 Task: For heading Calibri with Bold.  font size for heading24,  'Change the font style of data to'Bell MT.  and font size to 16,  Change the alignment of both headline & data to Align middle & Align Center.  In the sheet  Excel File Sheet Workbook Spreadsheet
Action: Mouse moved to (28, 137)
Screenshot: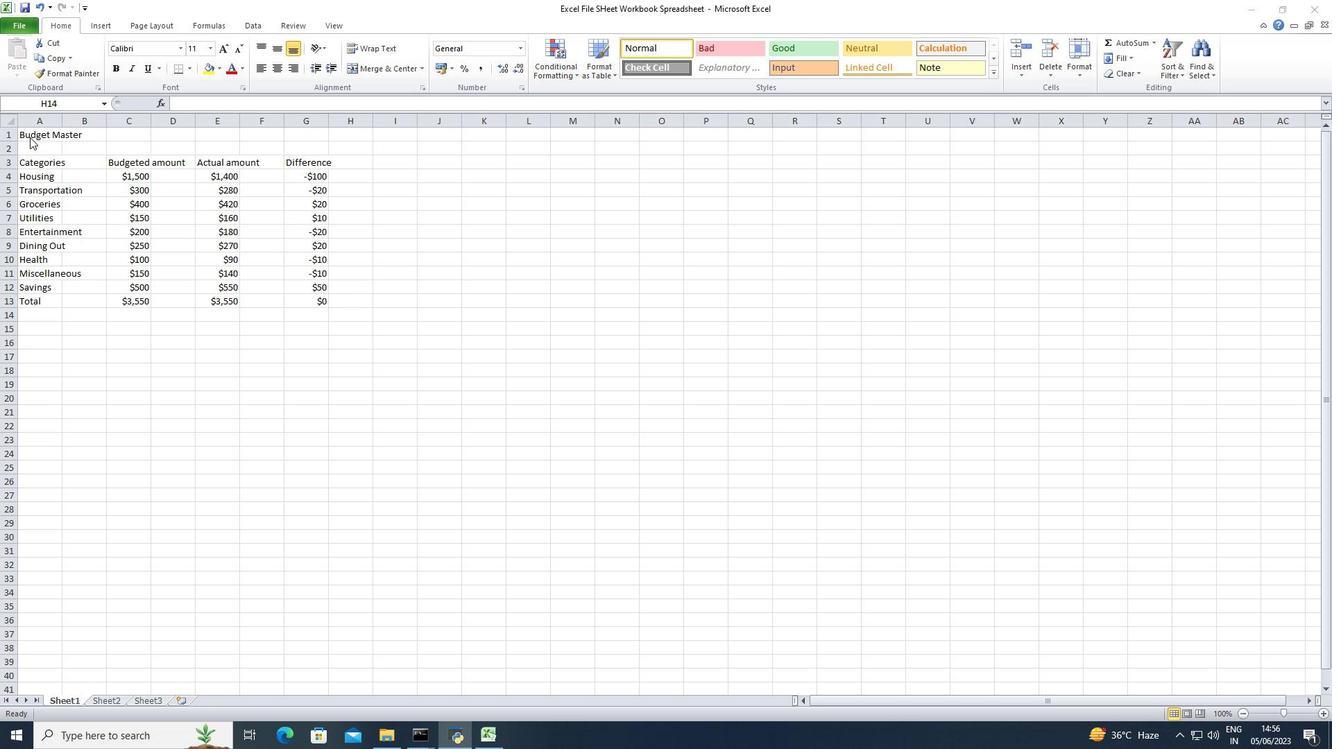 
Action: Mouse pressed left at (28, 137)
Screenshot: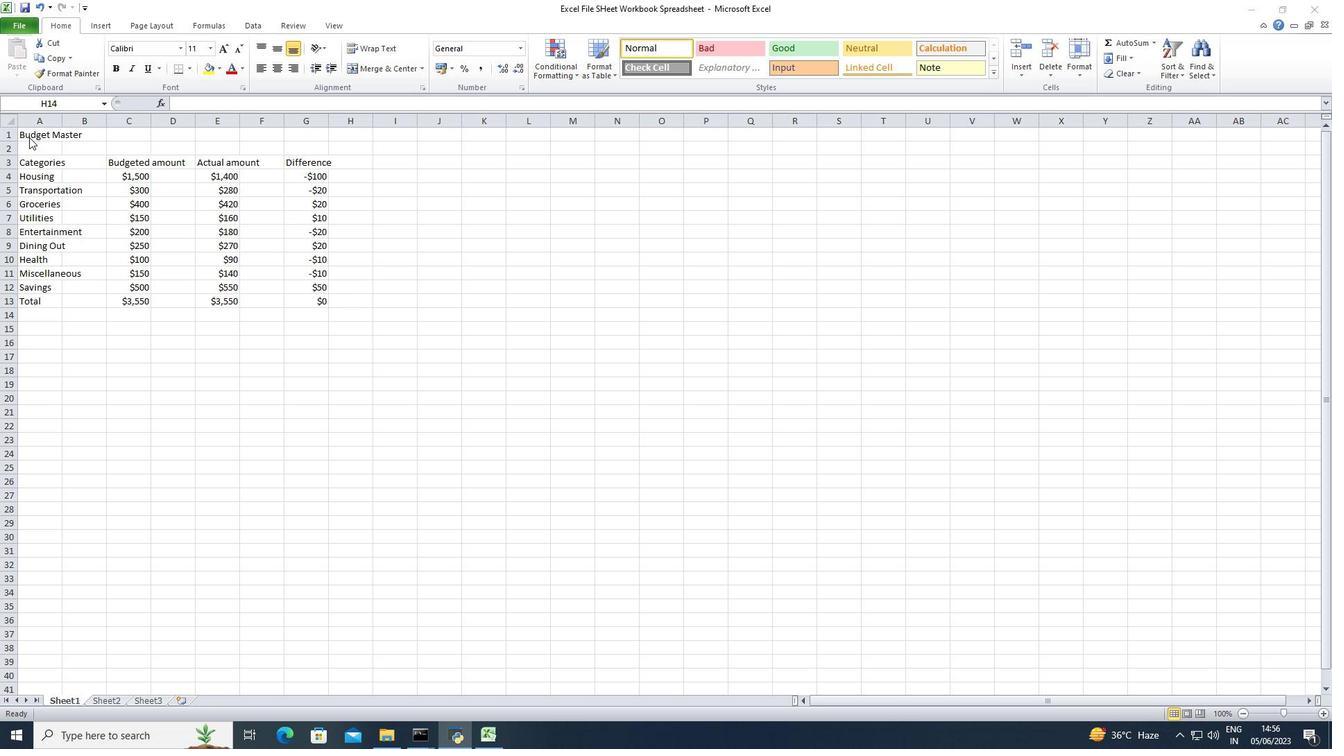
Action: Mouse moved to (44, 136)
Screenshot: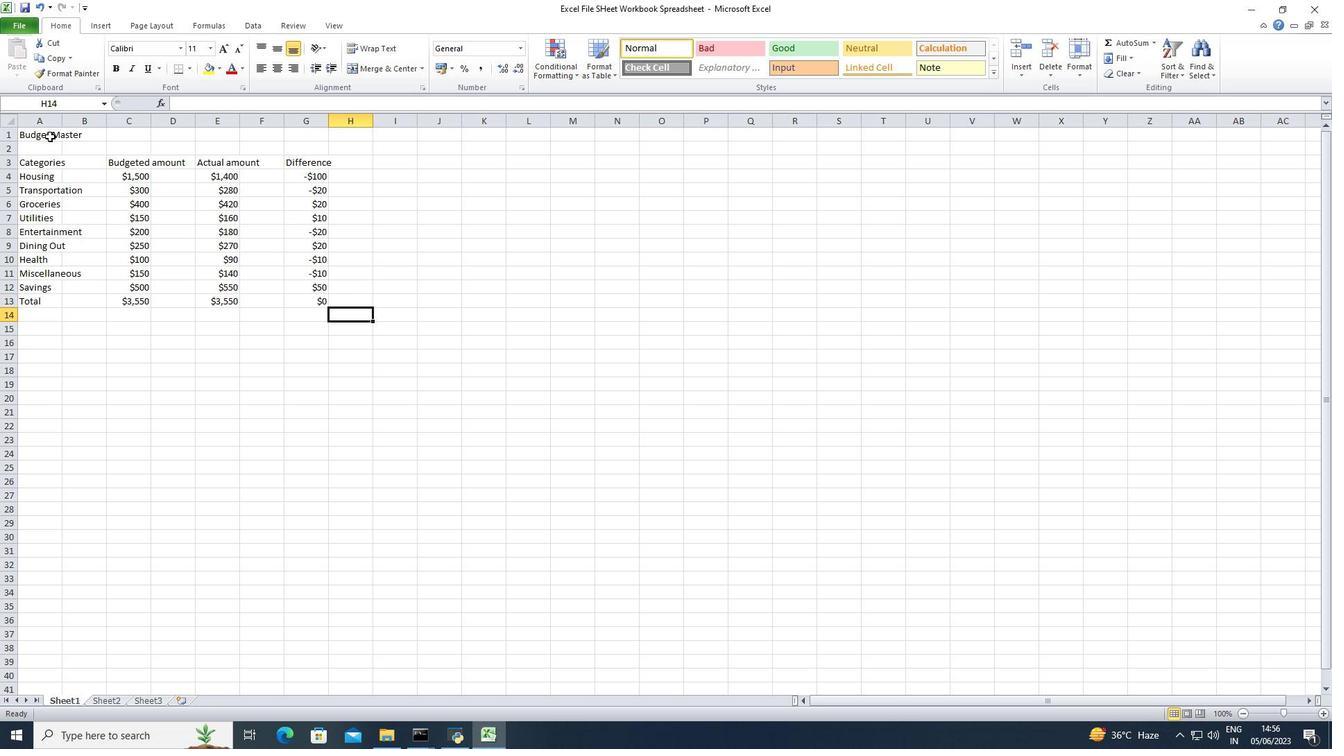 
Action: Mouse pressed left at (44, 136)
Screenshot: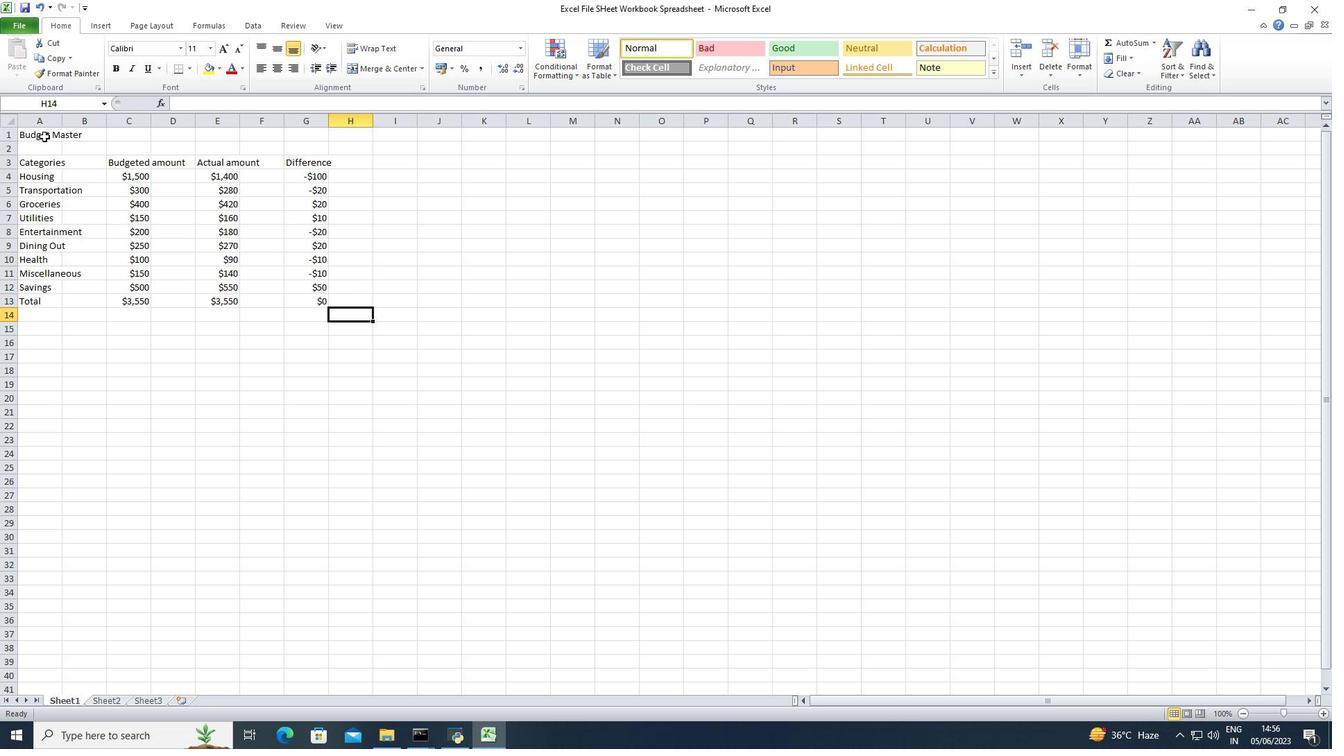 
Action: Mouse moved to (131, 48)
Screenshot: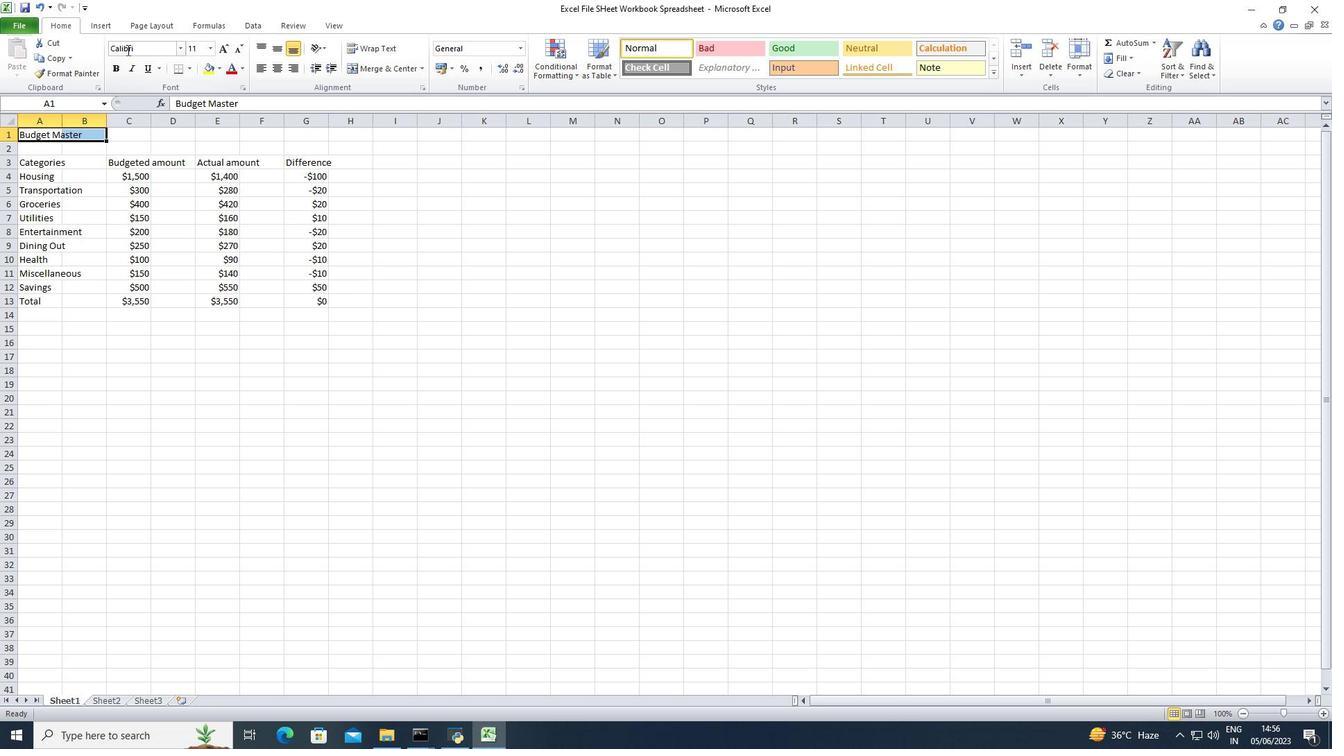 
Action: Mouse pressed left at (131, 48)
Screenshot: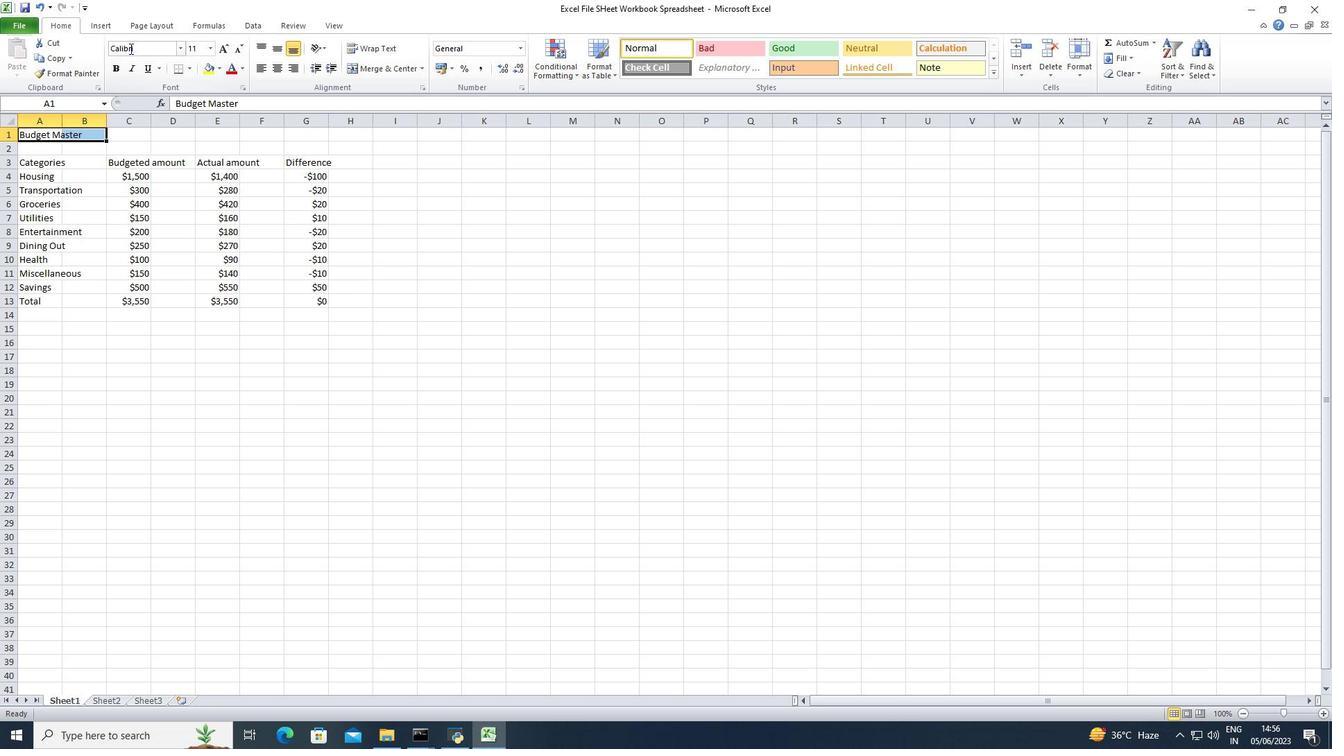 
Action: Mouse moved to (131, 48)
Screenshot: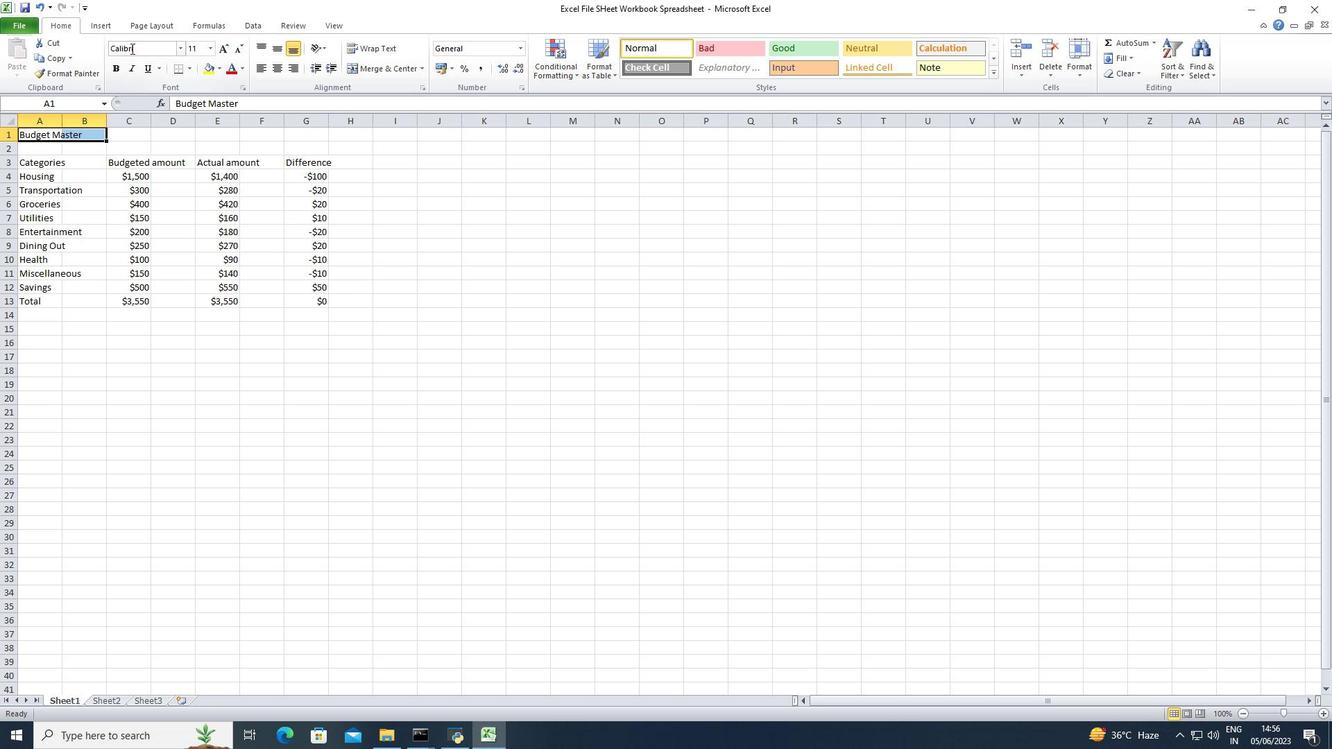 
Action: Key pressed <Key.enter>
Screenshot: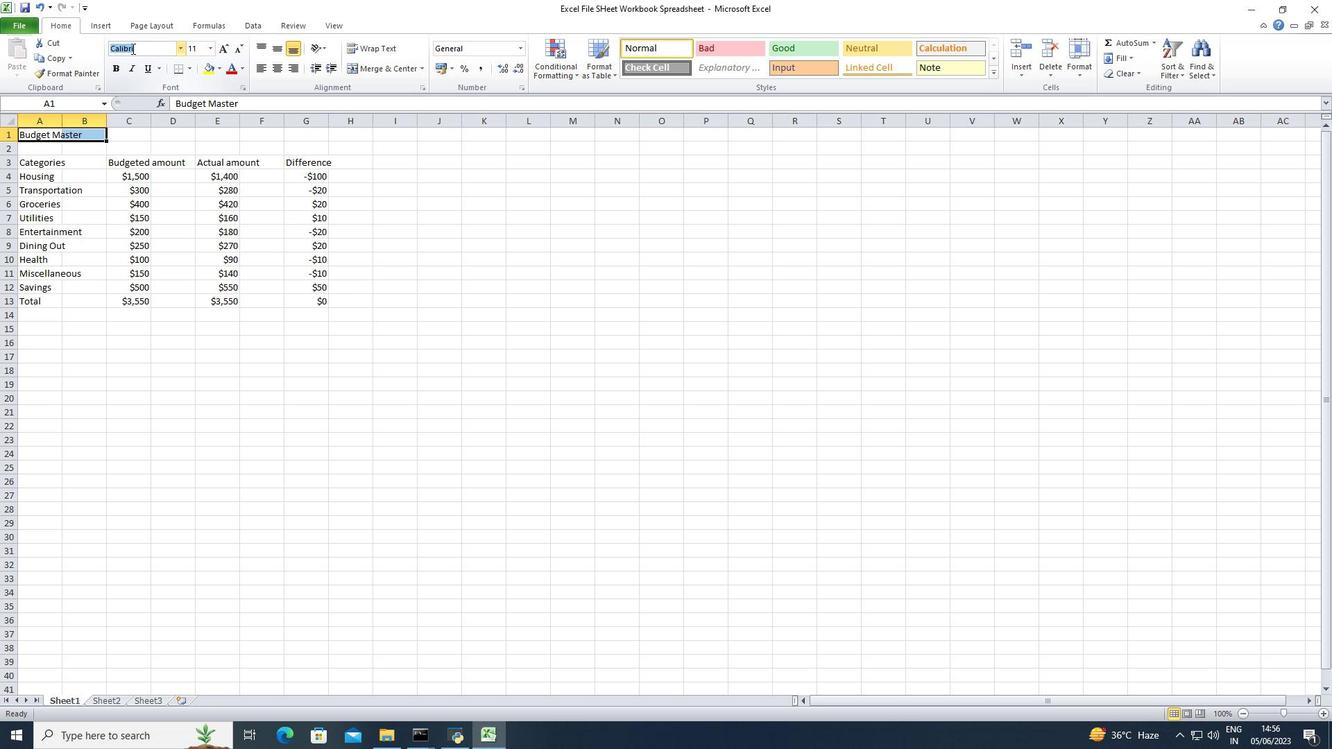 
Action: Mouse moved to (113, 68)
Screenshot: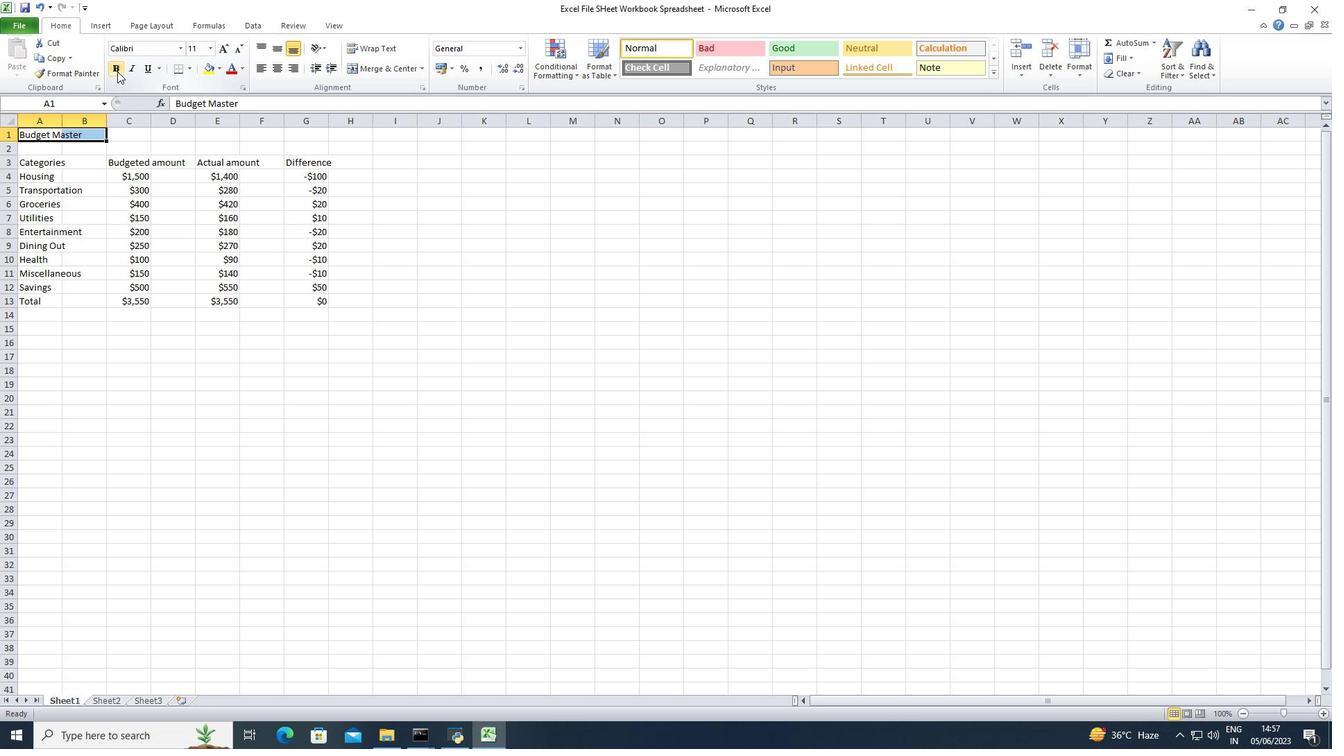 
Action: Mouse pressed left at (113, 68)
Screenshot: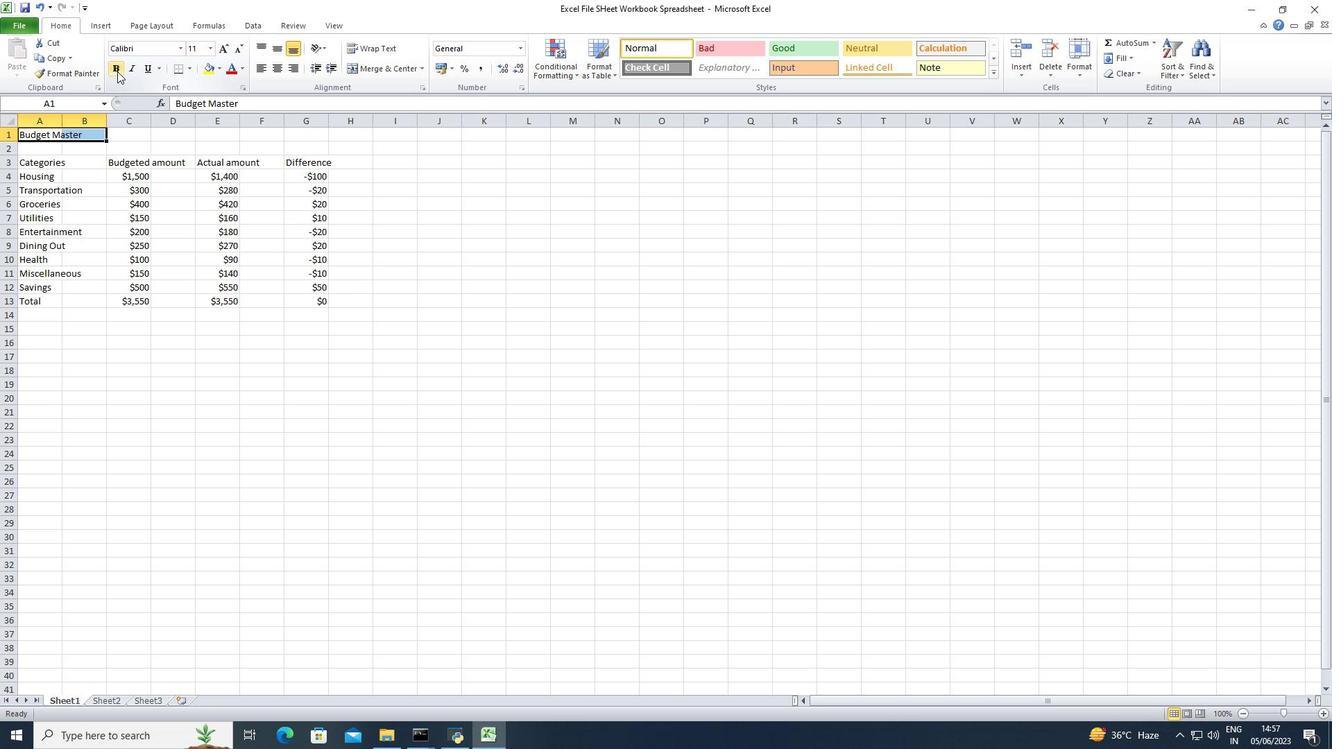 
Action: Mouse moved to (213, 47)
Screenshot: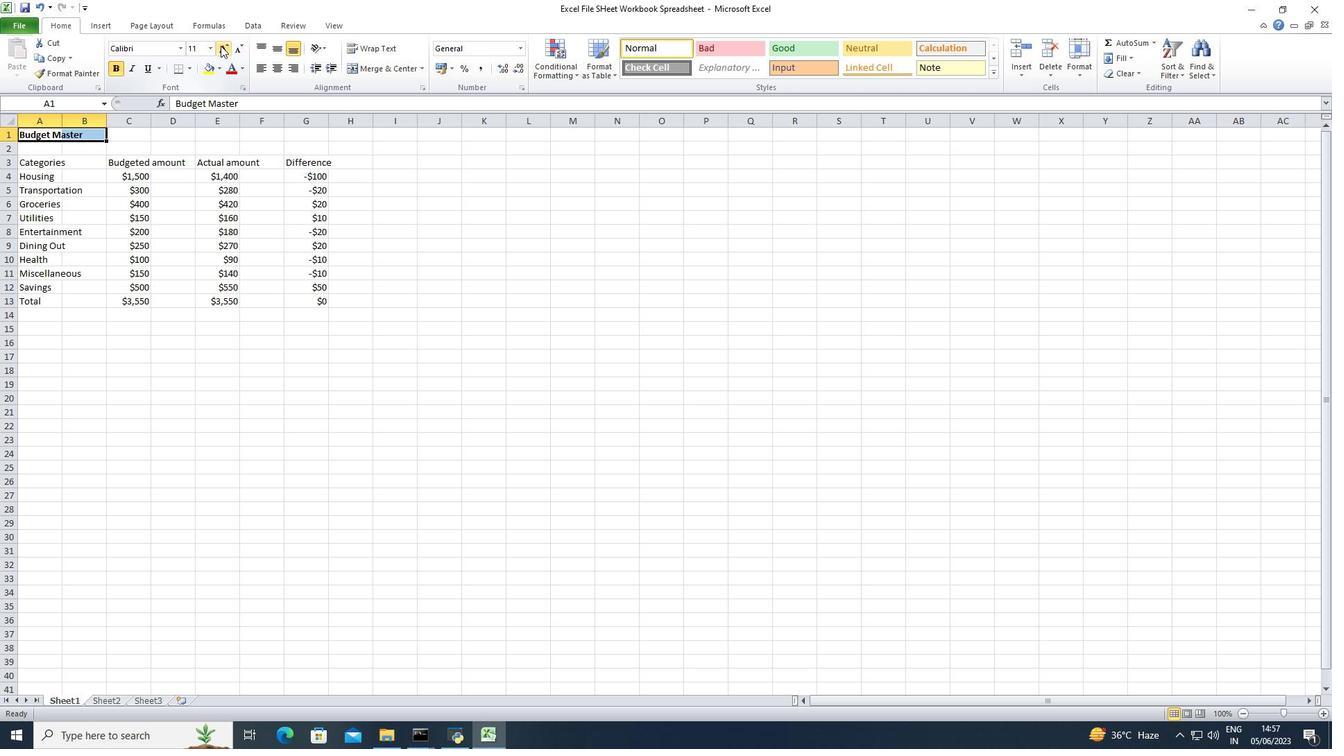 
Action: Mouse pressed left at (213, 47)
Screenshot: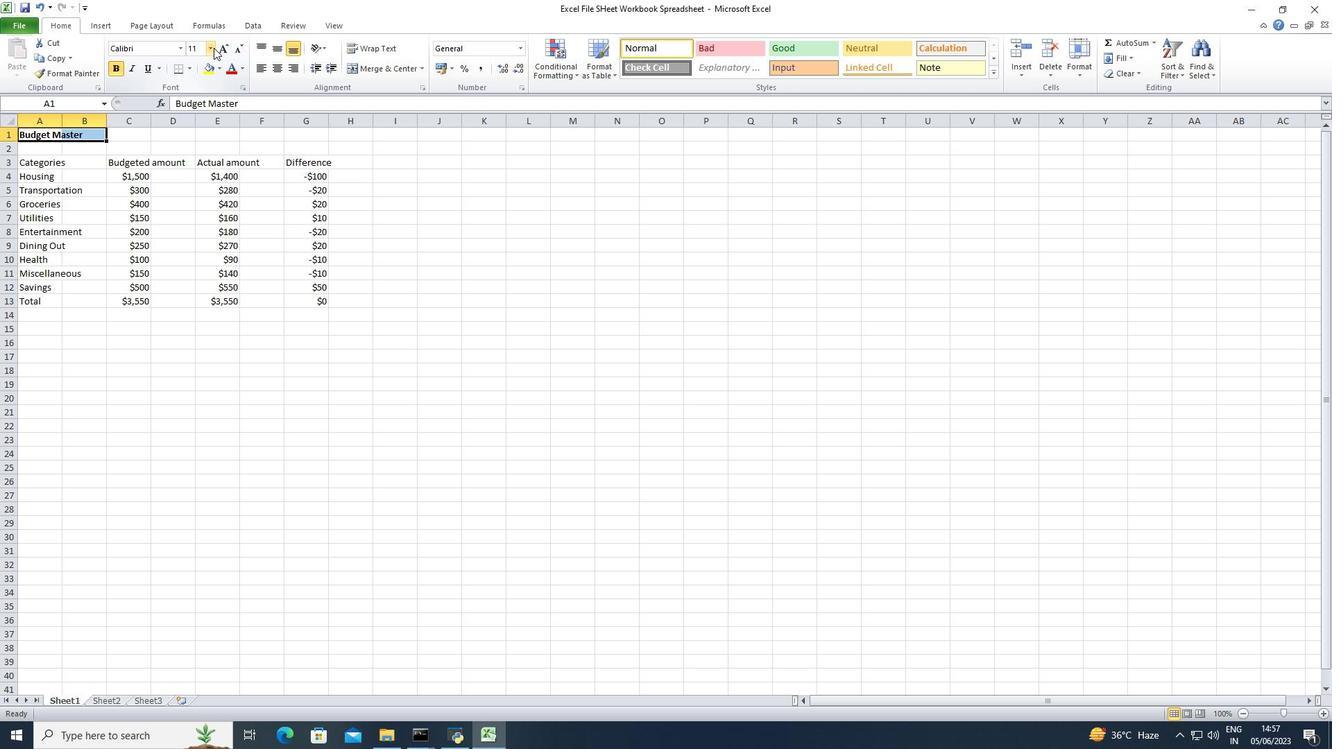 
Action: Mouse moved to (198, 178)
Screenshot: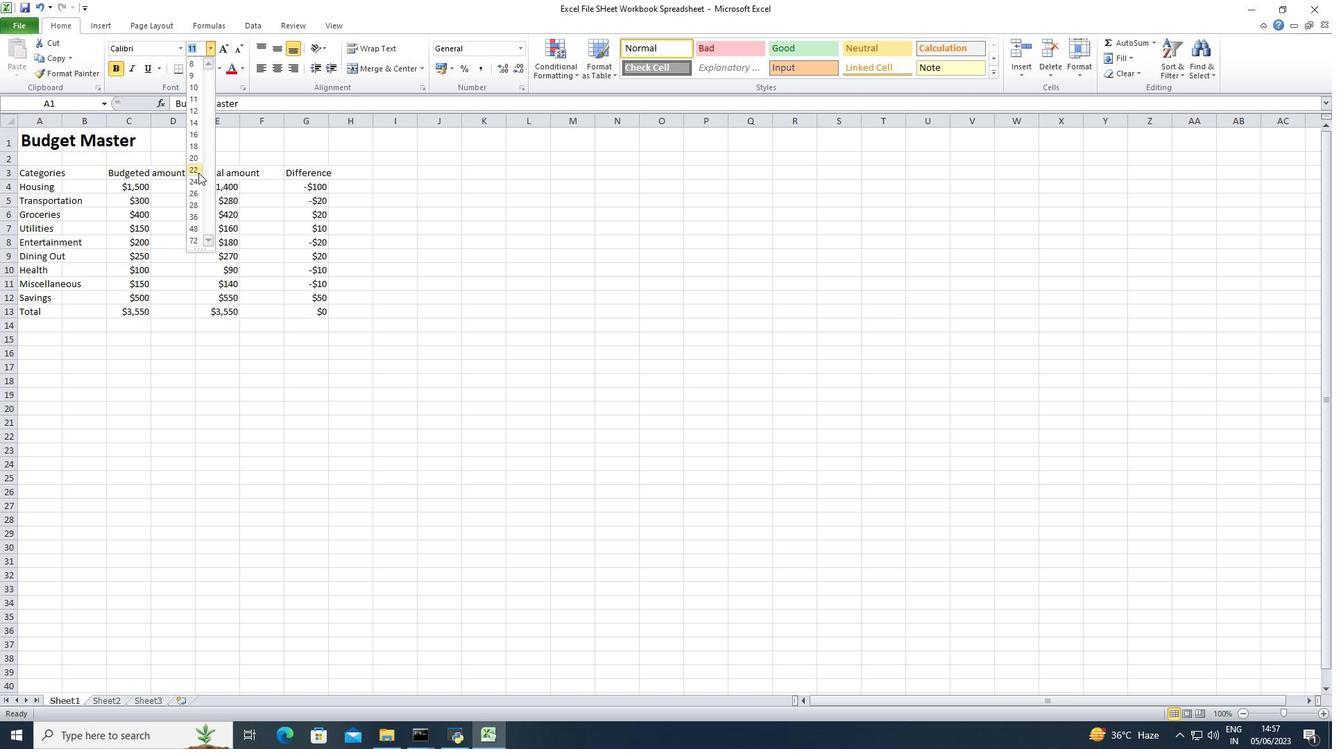 
Action: Mouse pressed left at (198, 178)
Screenshot: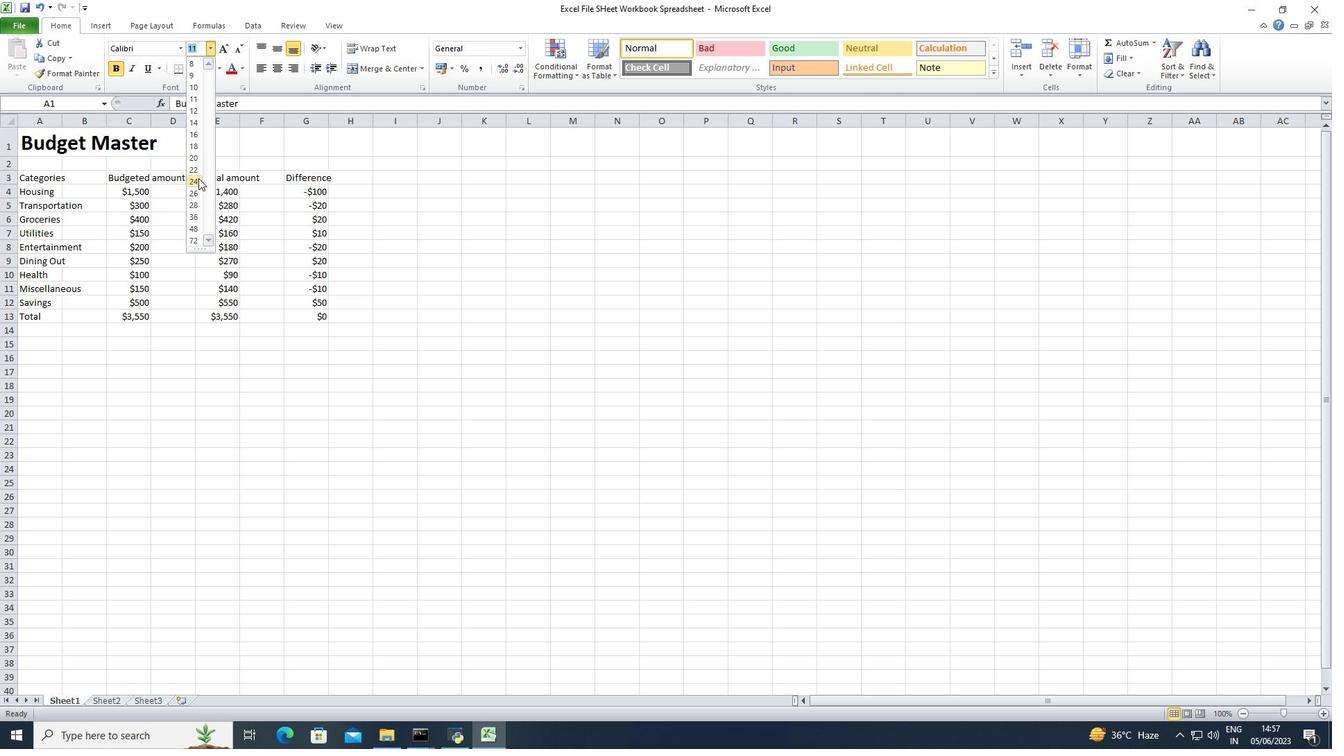 
Action: Mouse moved to (41, 182)
Screenshot: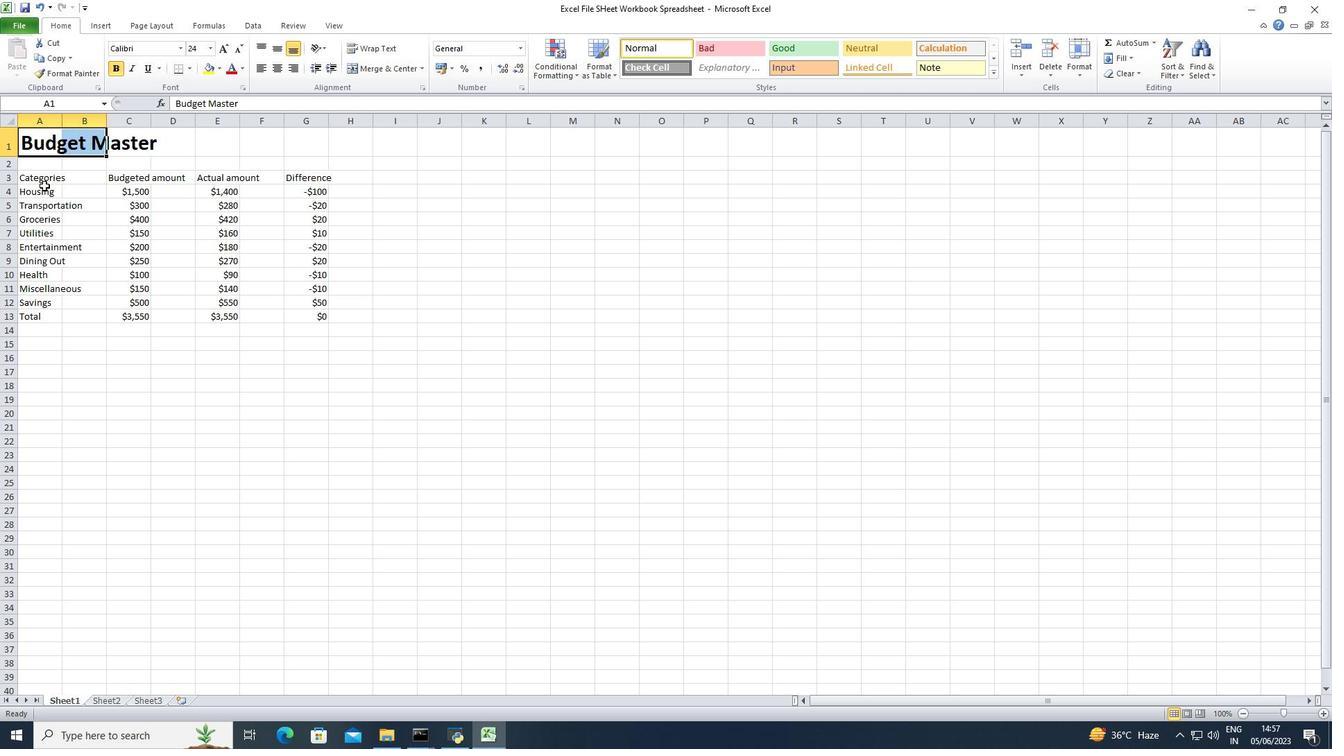 
Action: Mouse pressed left at (41, 182)
Screenshot: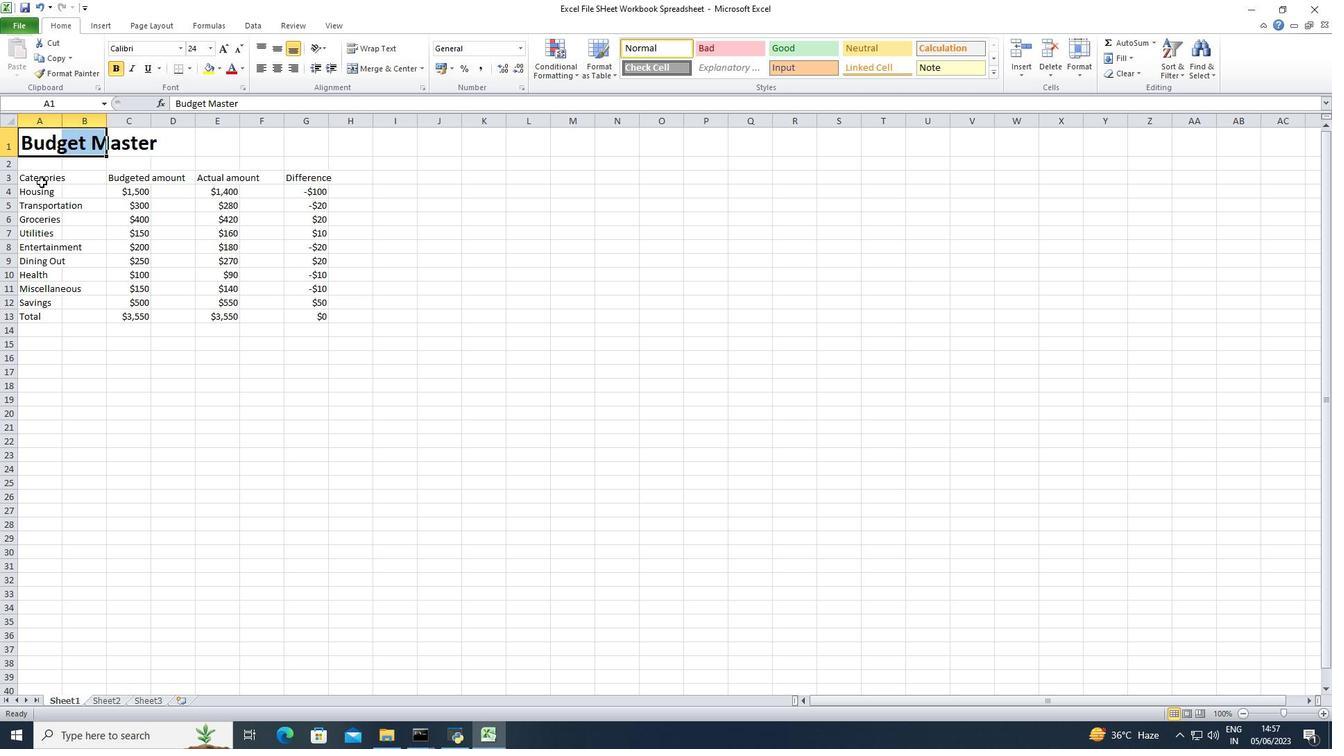 
Action: Mouse moved to (148, 49)
Screenshot: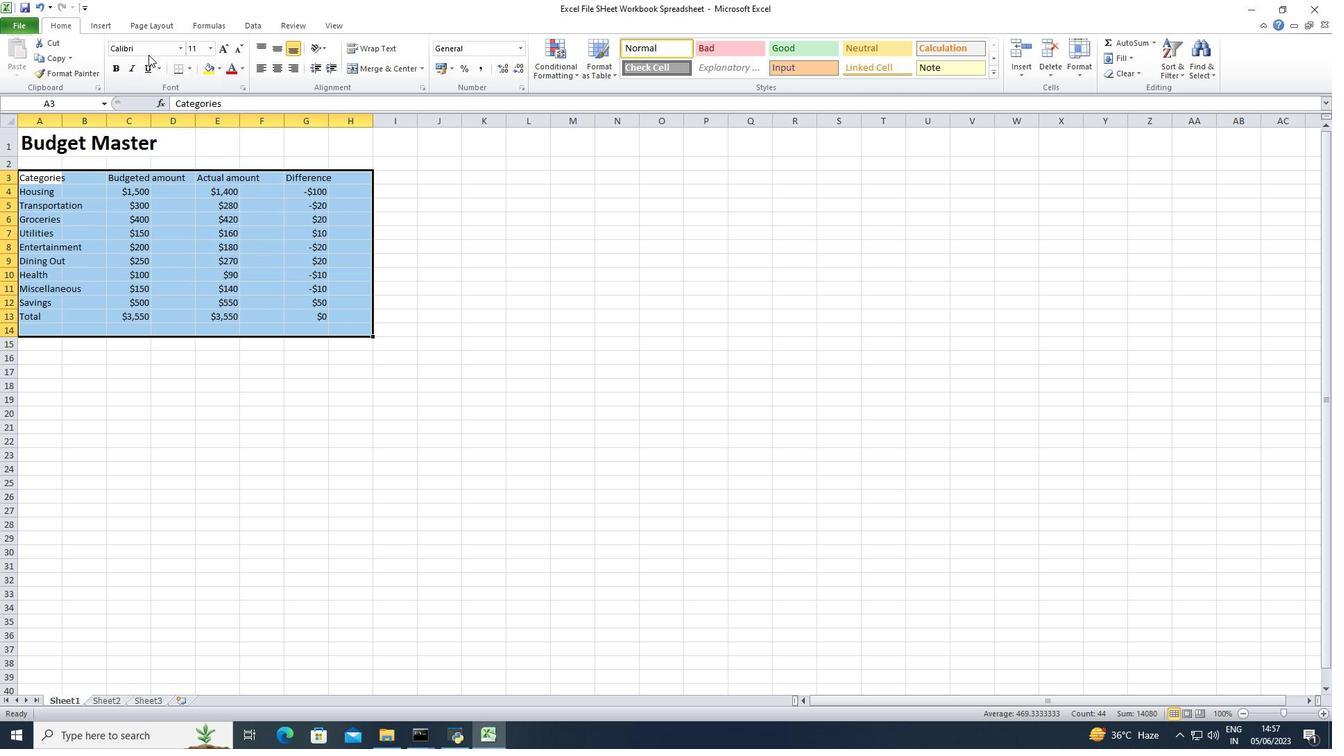 
Action: Mouse pressed left at (148, 49)
Screenshot: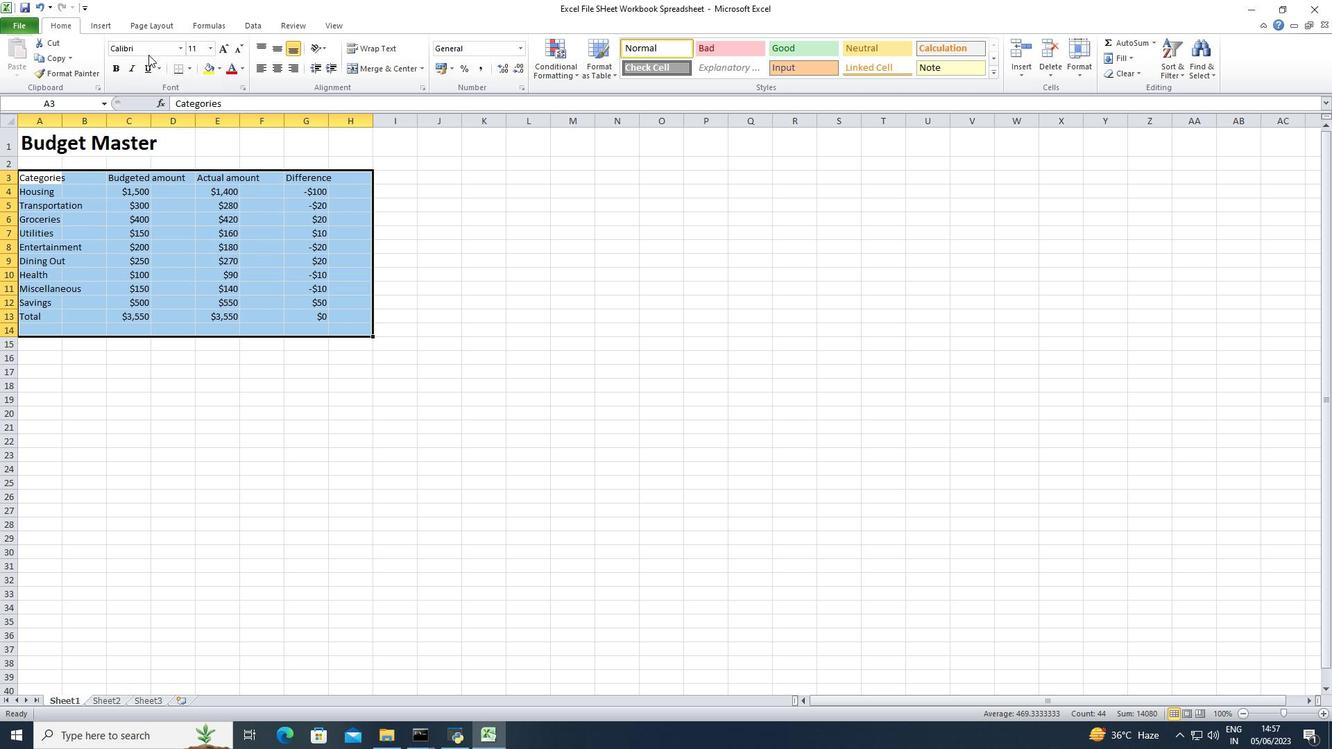 
Action: Key pressed <Key.shift>Bell<Key.space><Key.shift>MT
Screenshot: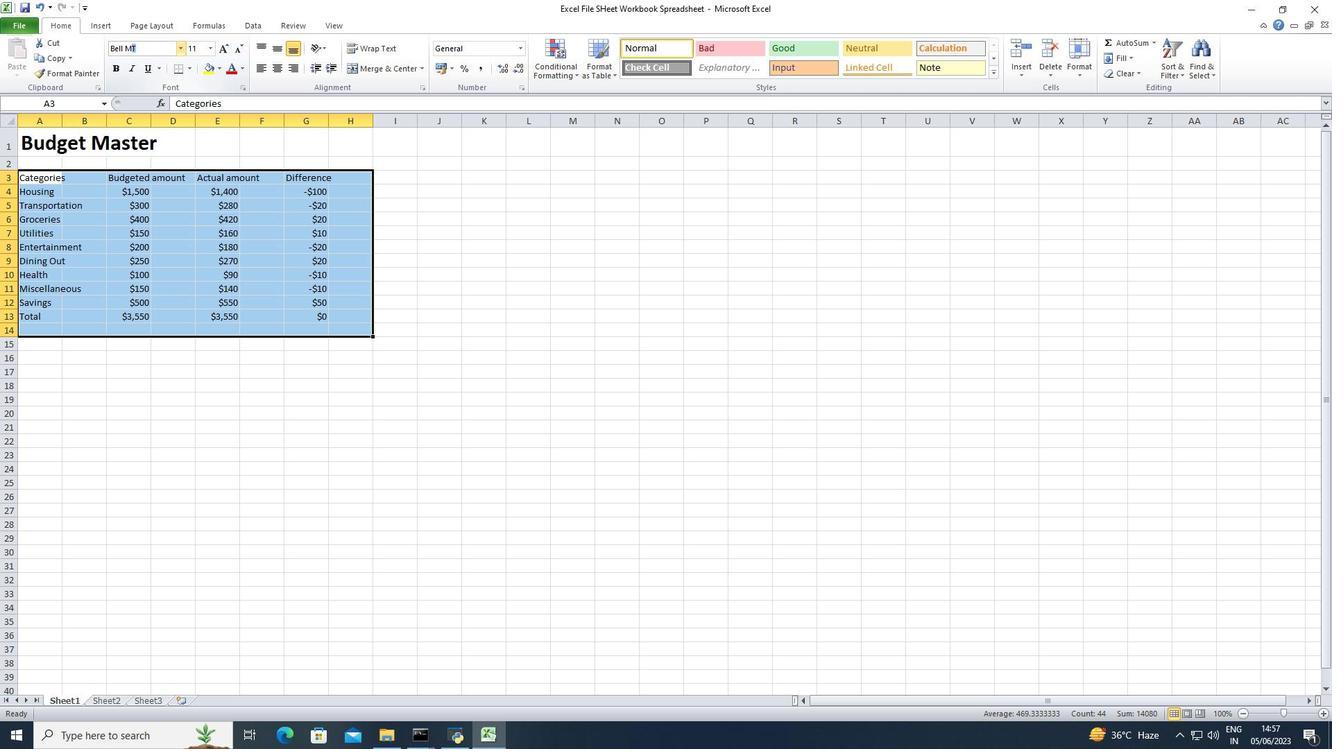 
Action: Mouse moved to (173, 45)
Screenshot: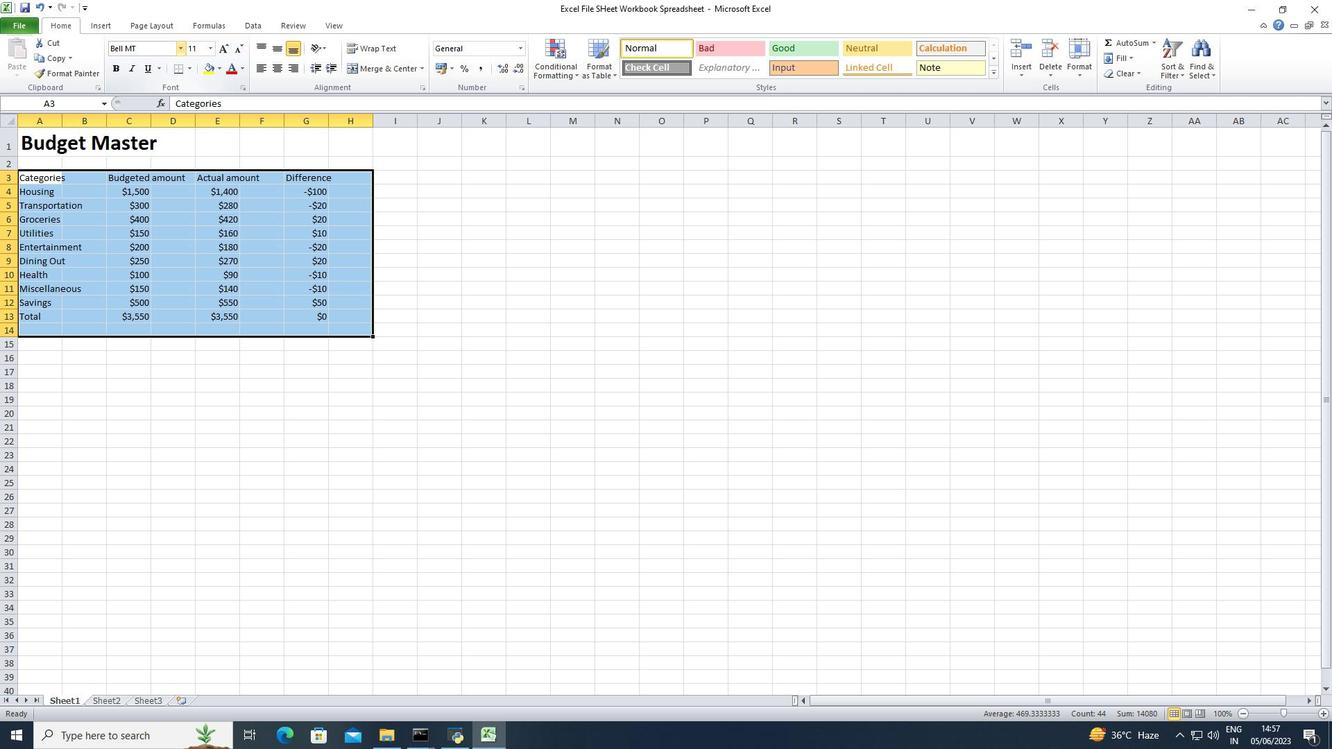 
Action: Key pressed <Key.enter>
Screenshot: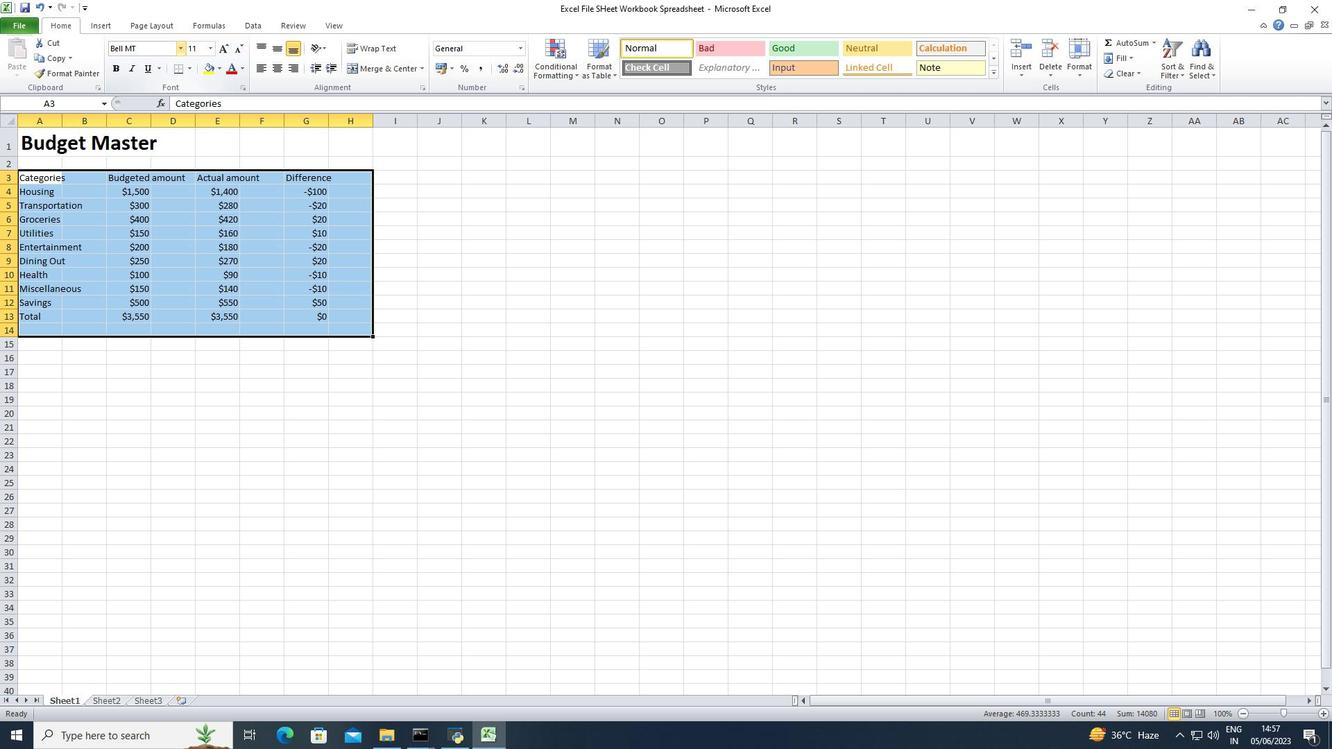 
Action: Mouse moved to (210, 49)
Screenshot: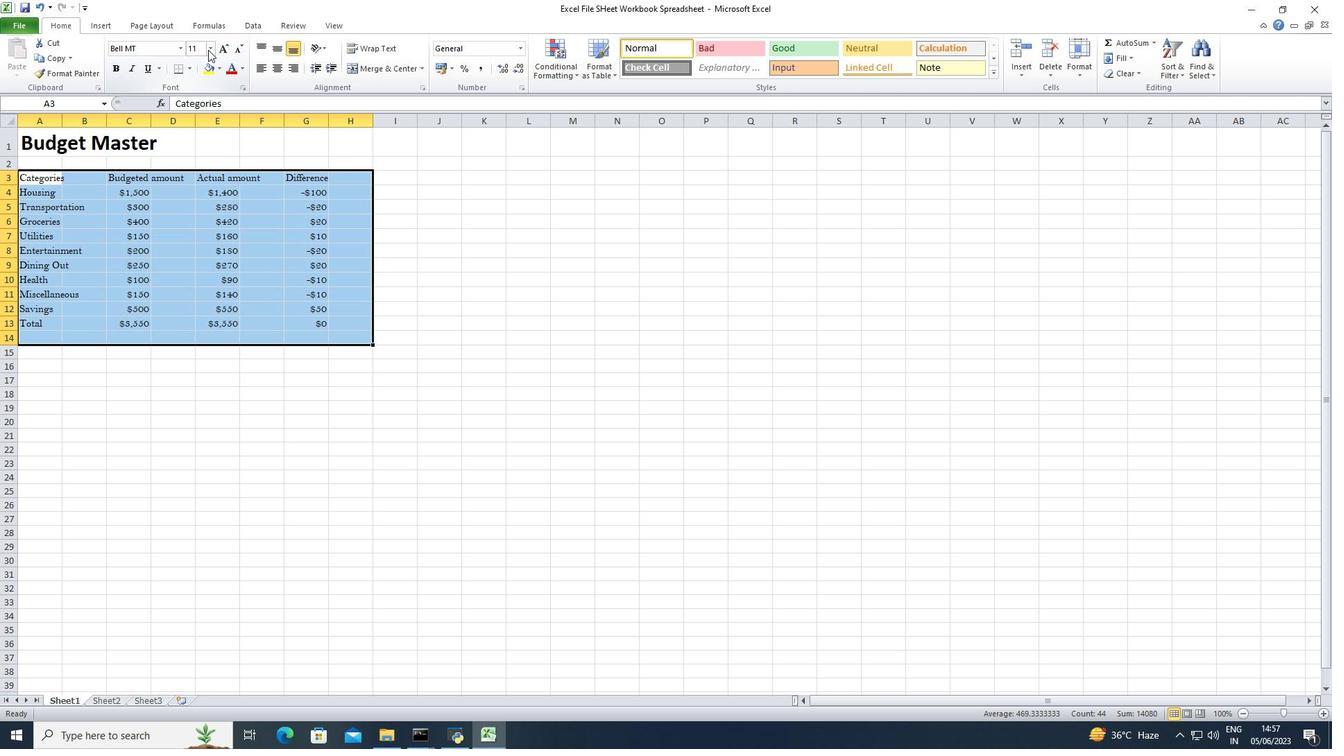 
Action: Mouse pressed left at (210, 49)
Screenshot: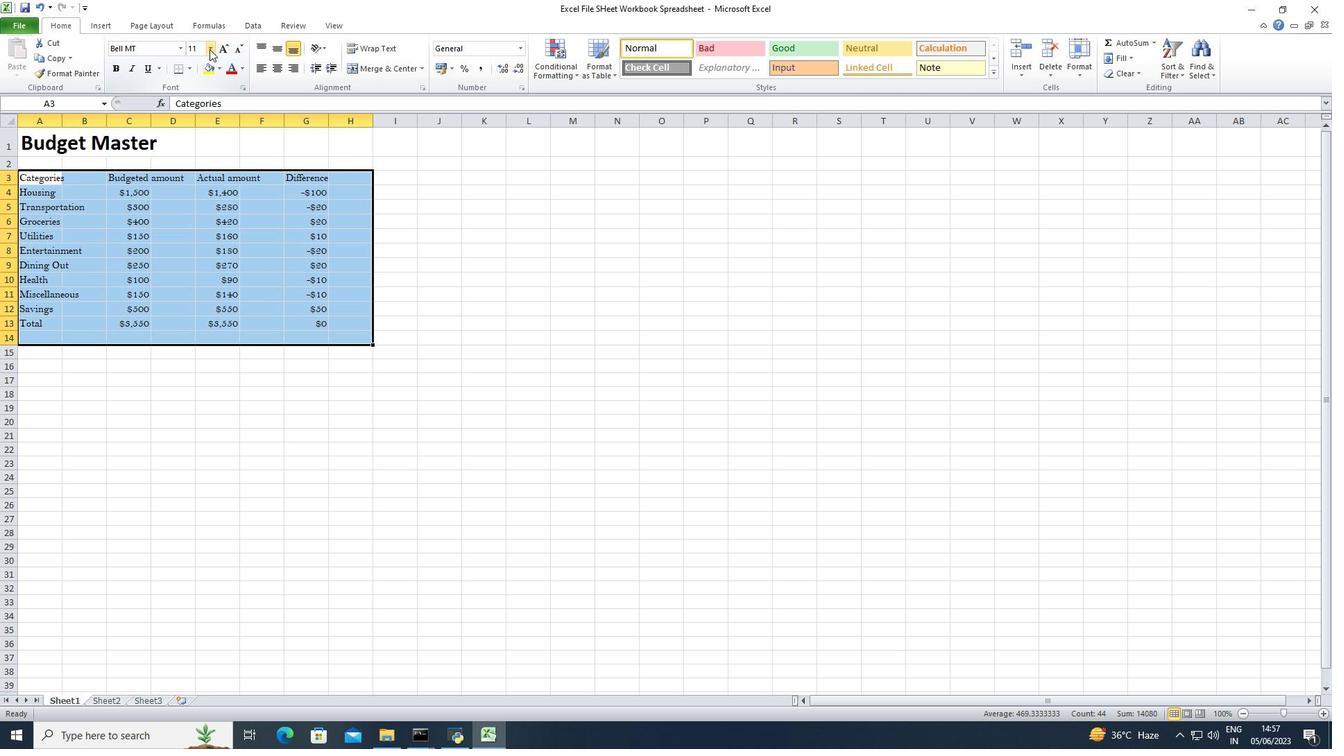 
Action: Mouse moved to (194, 134)
Screenshot: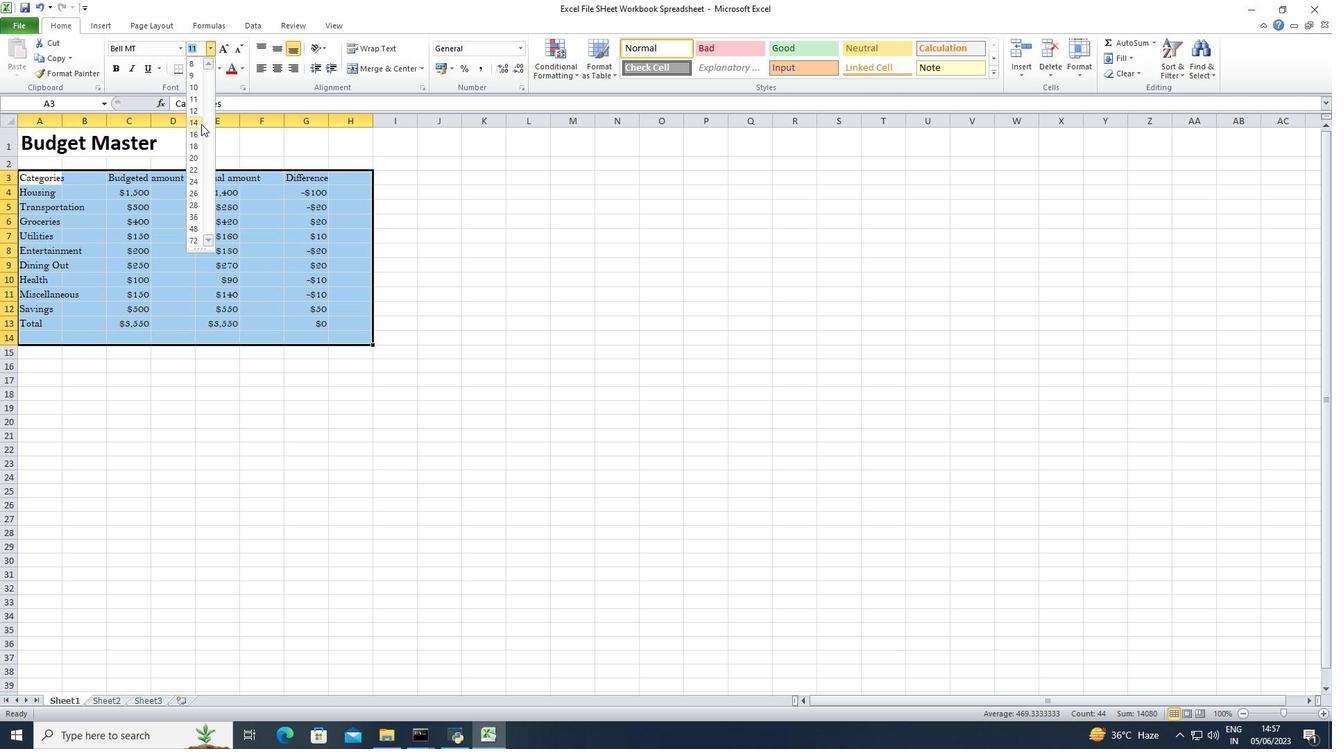 
Action: Mouse pressed left at (194, 134)
Screenshot: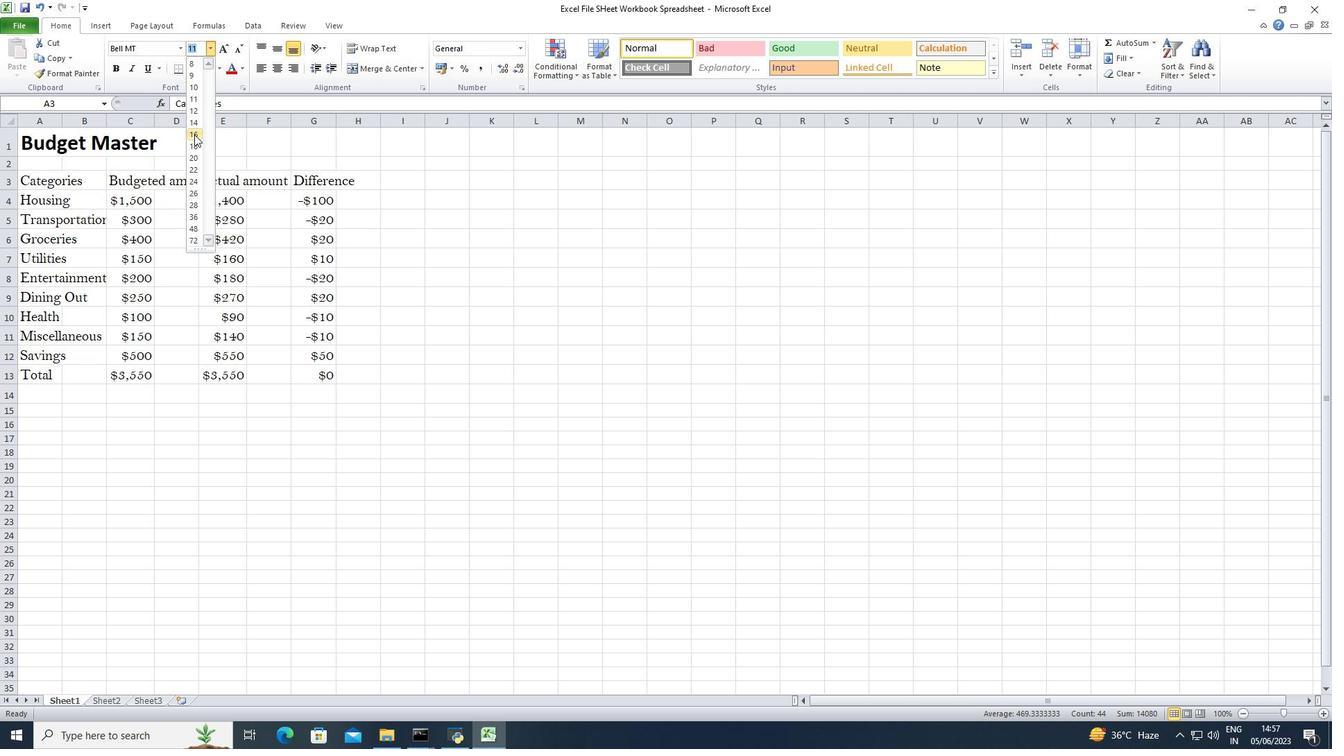 
Action: Mouse moved to (279, 71)
Screenshot: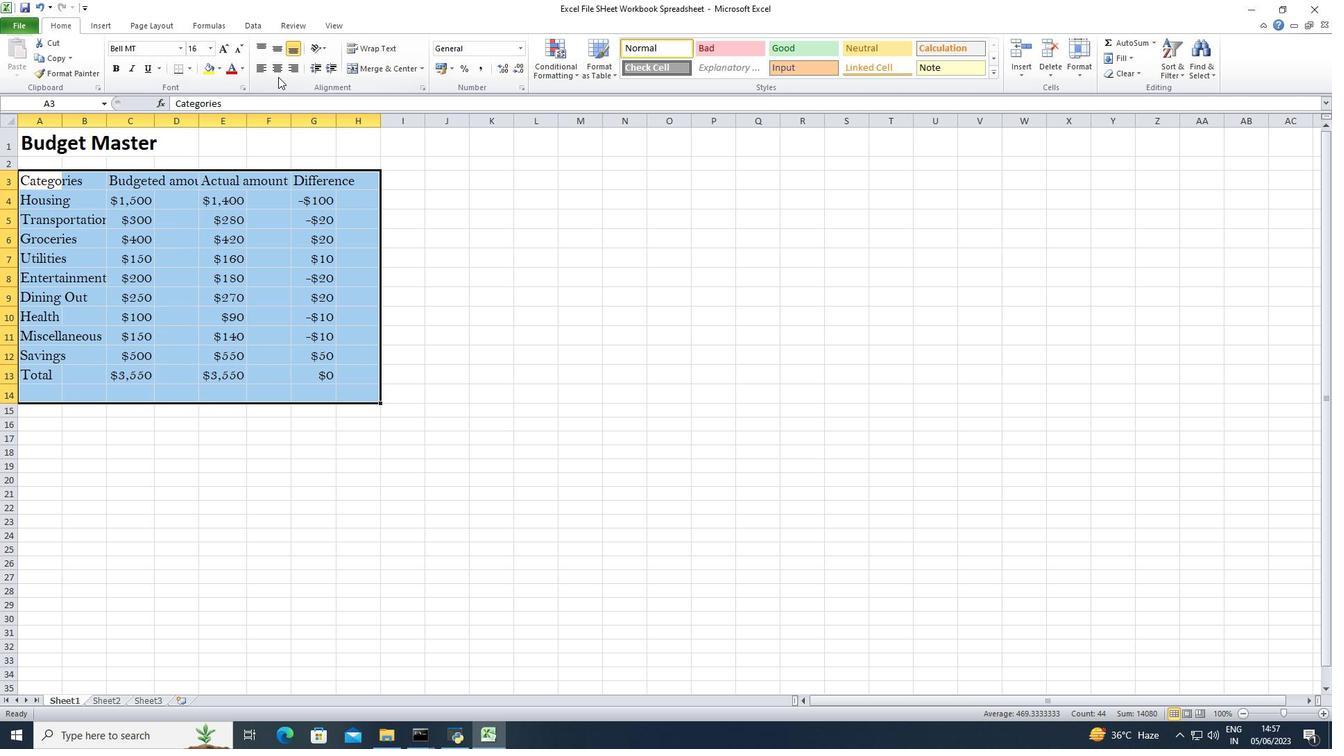 
Action: Mouse pressed left at (279, 71)
Screenshot: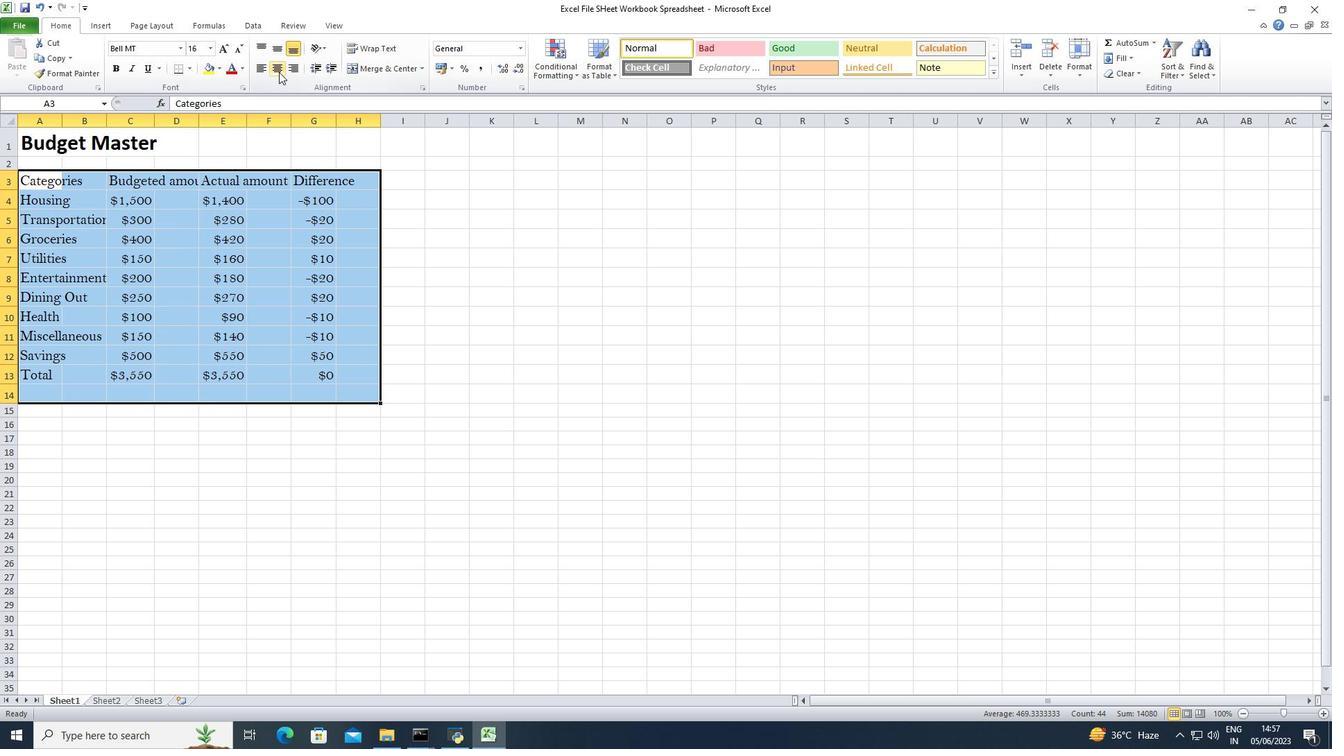 
Action: Mouse moved to (47, 147)
Screenshot: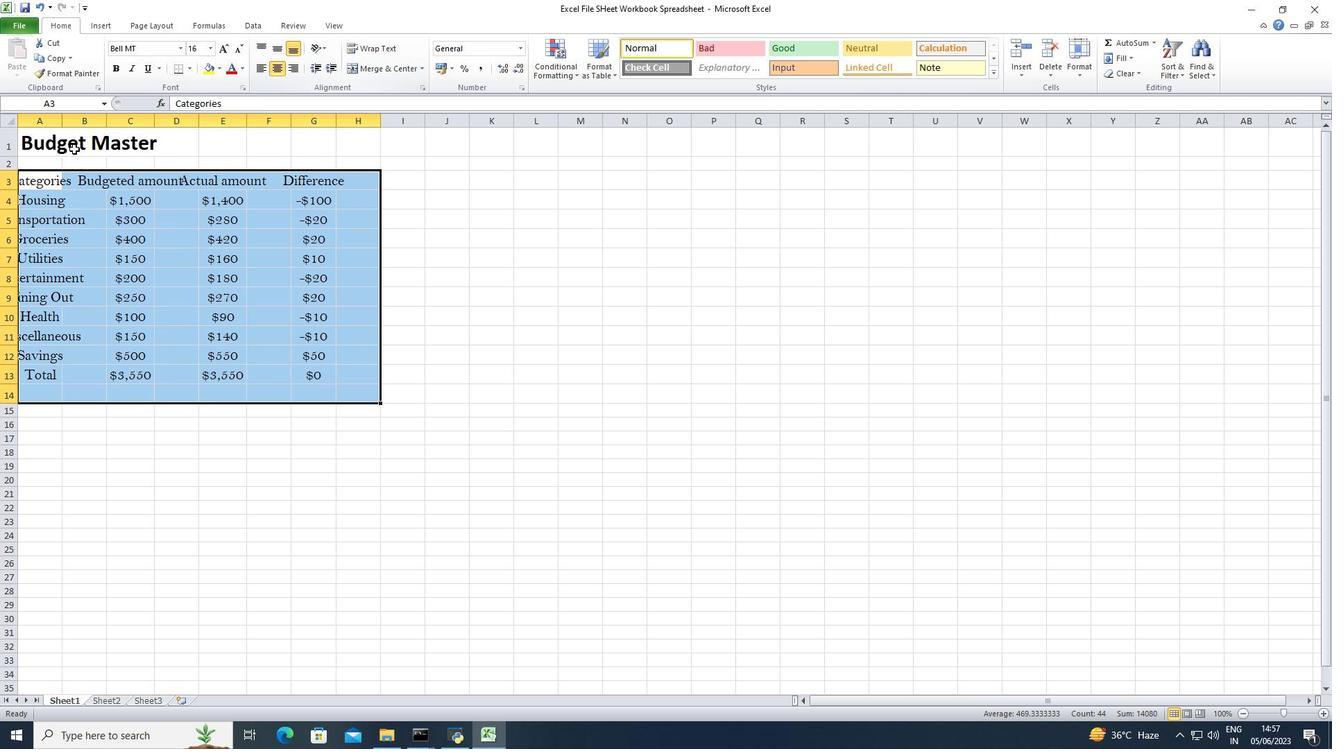 
Action: Mouse pressed left at (47, 147)
Screenshot: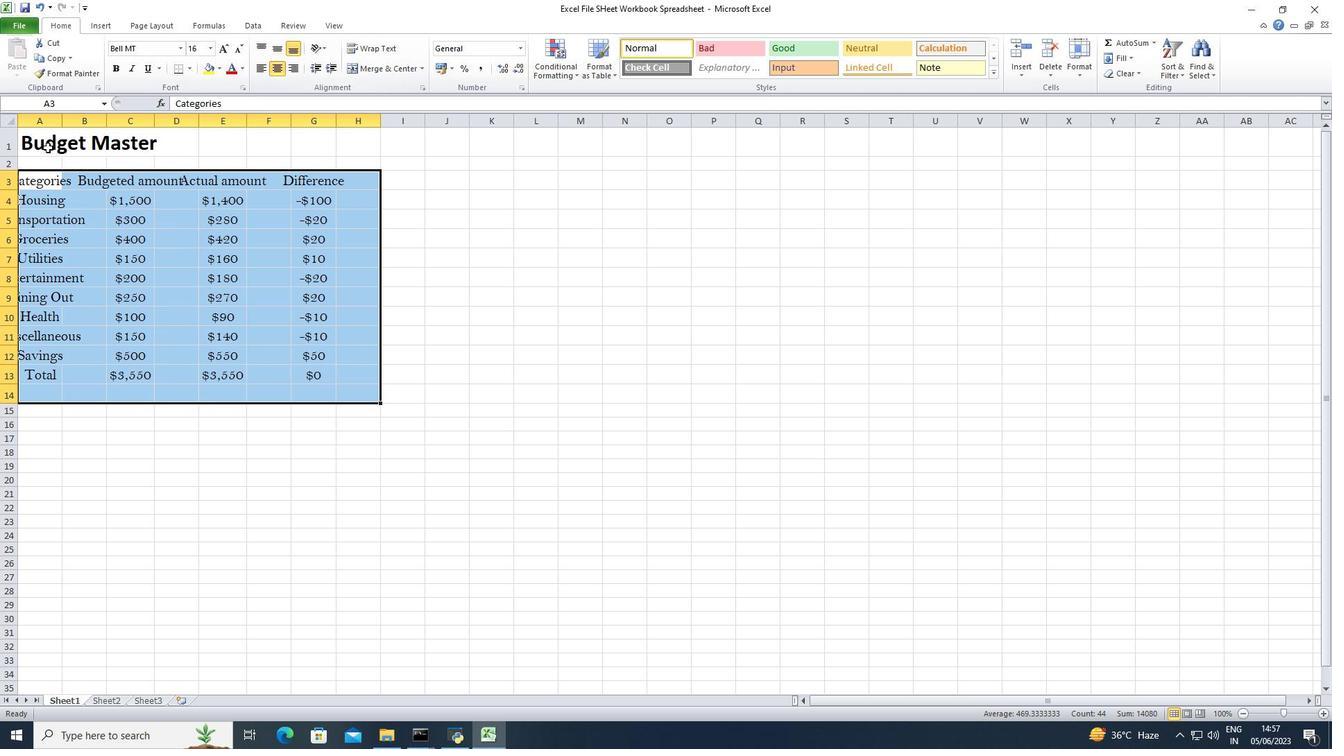 
Action: Mouse moved to (273, 68)
Screenshot: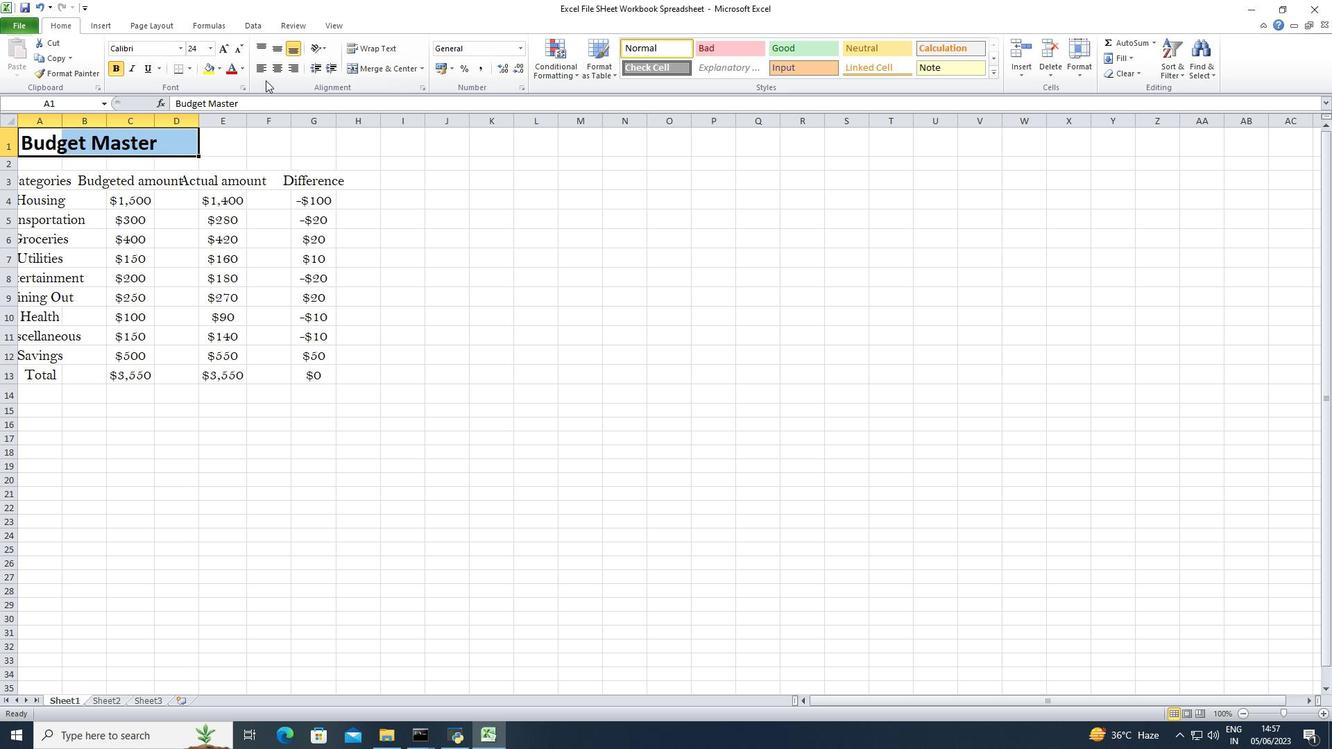 
Action: Mouse pressed left at (273, 68)
Screenshot: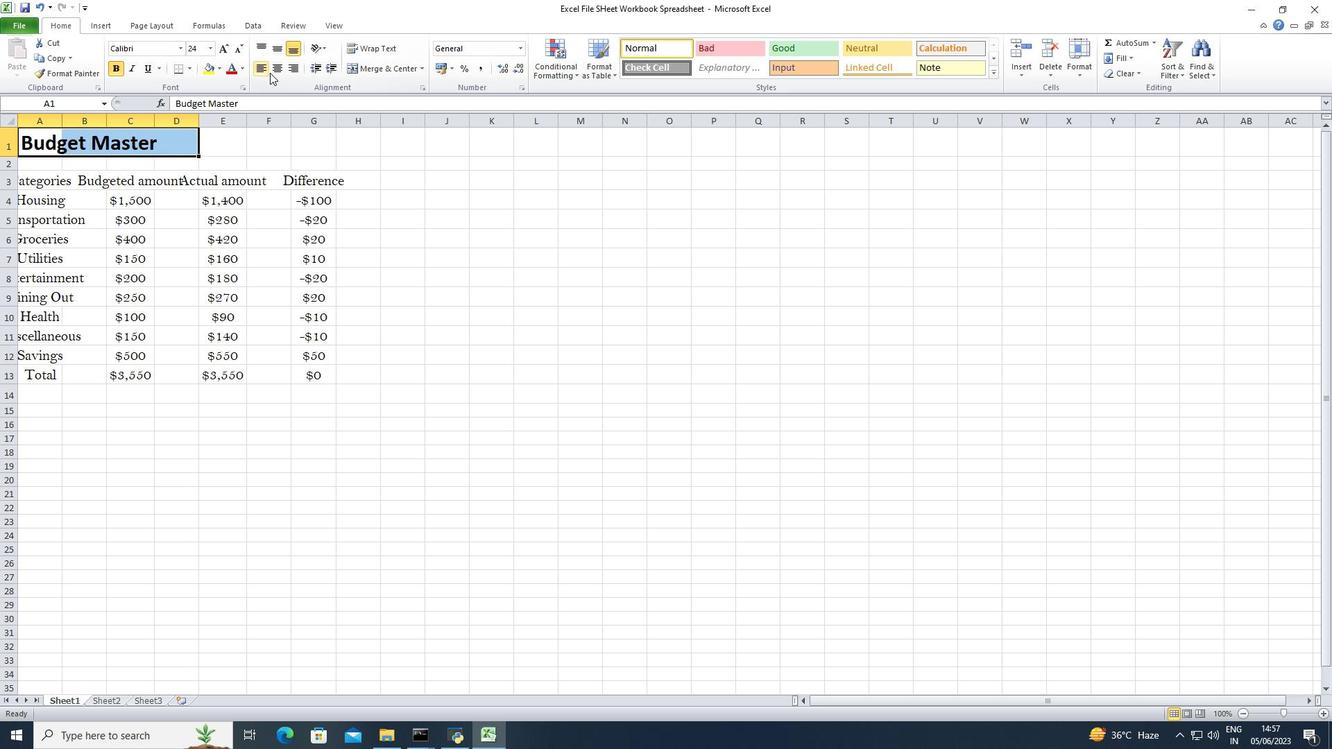 
Action: Mouse moved to (64, 120)
Screenshot: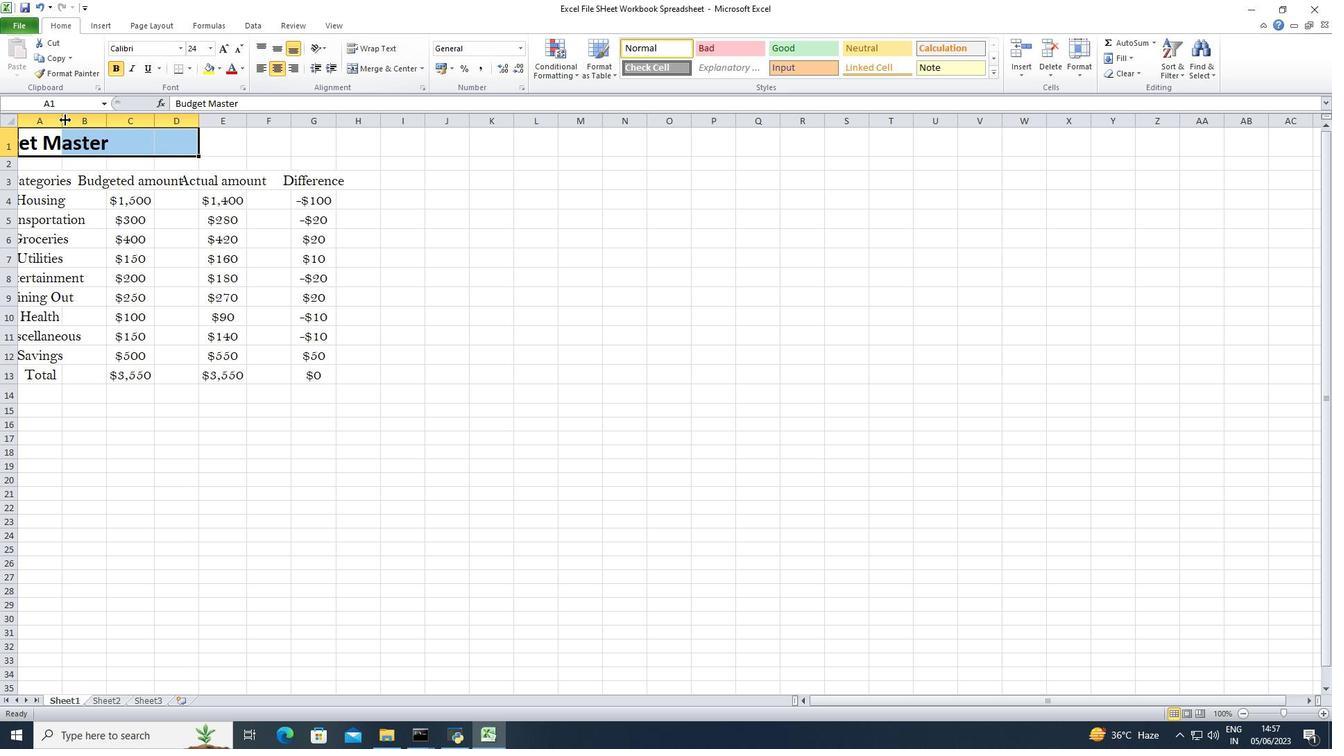 
Action: Mouse pressed left at (64, 120)
Screenshot: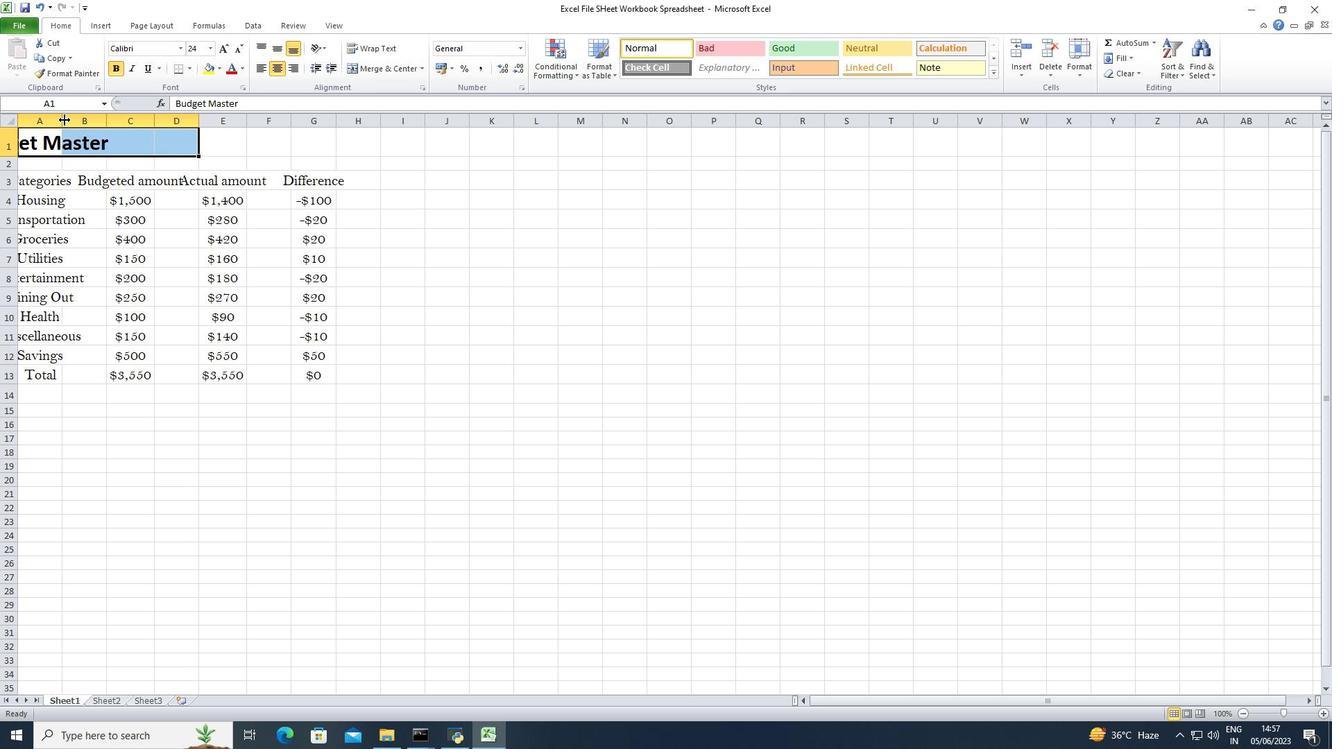 
Action: Mouse moved to (140, 125)
Screenshot: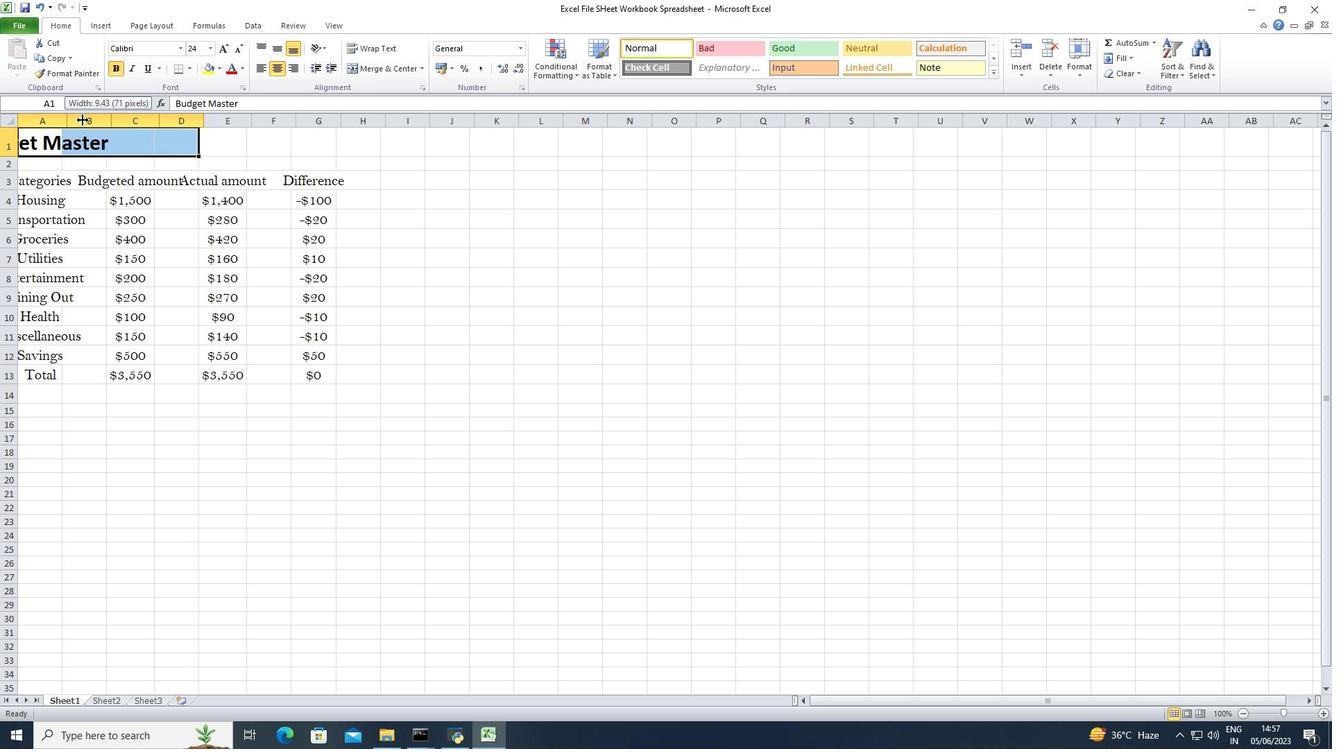 
Action: Mouse pressed left at (140, 125)
Screenshot: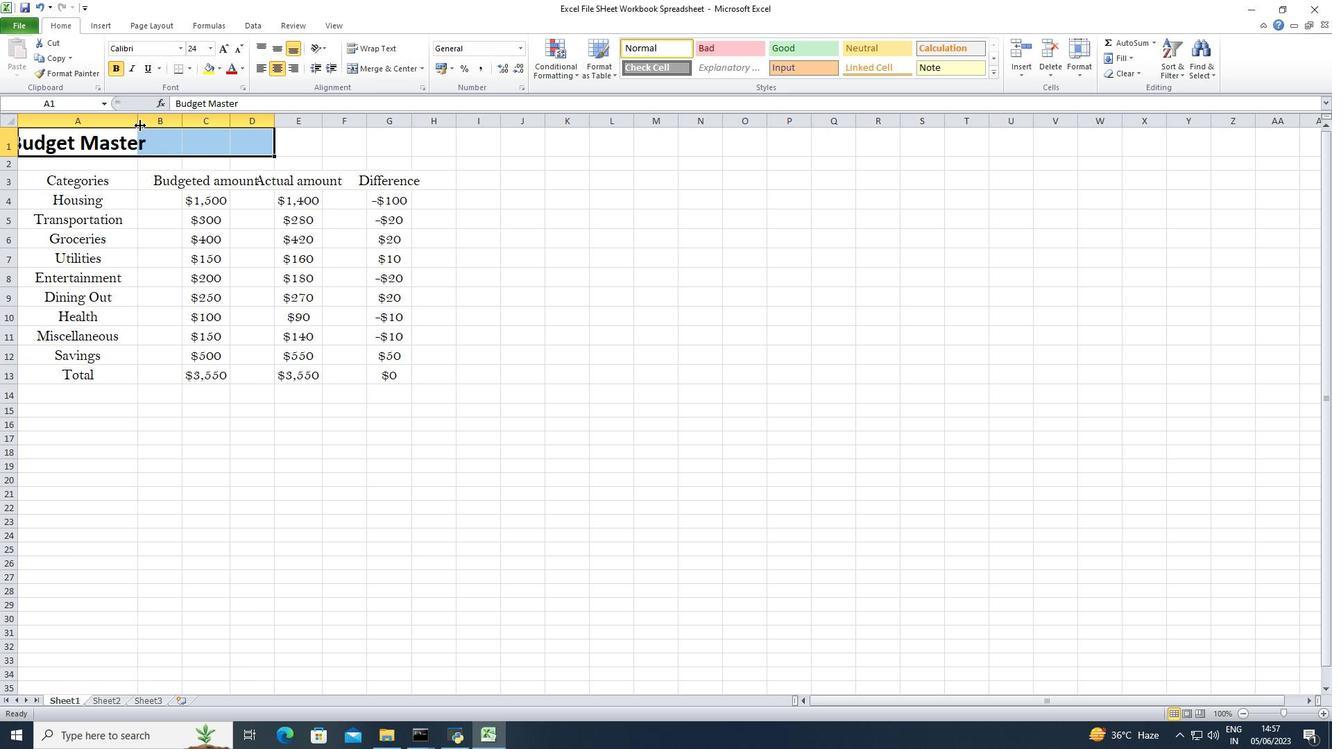 
Action: Mouse moved to (553, 202)
Screenshot: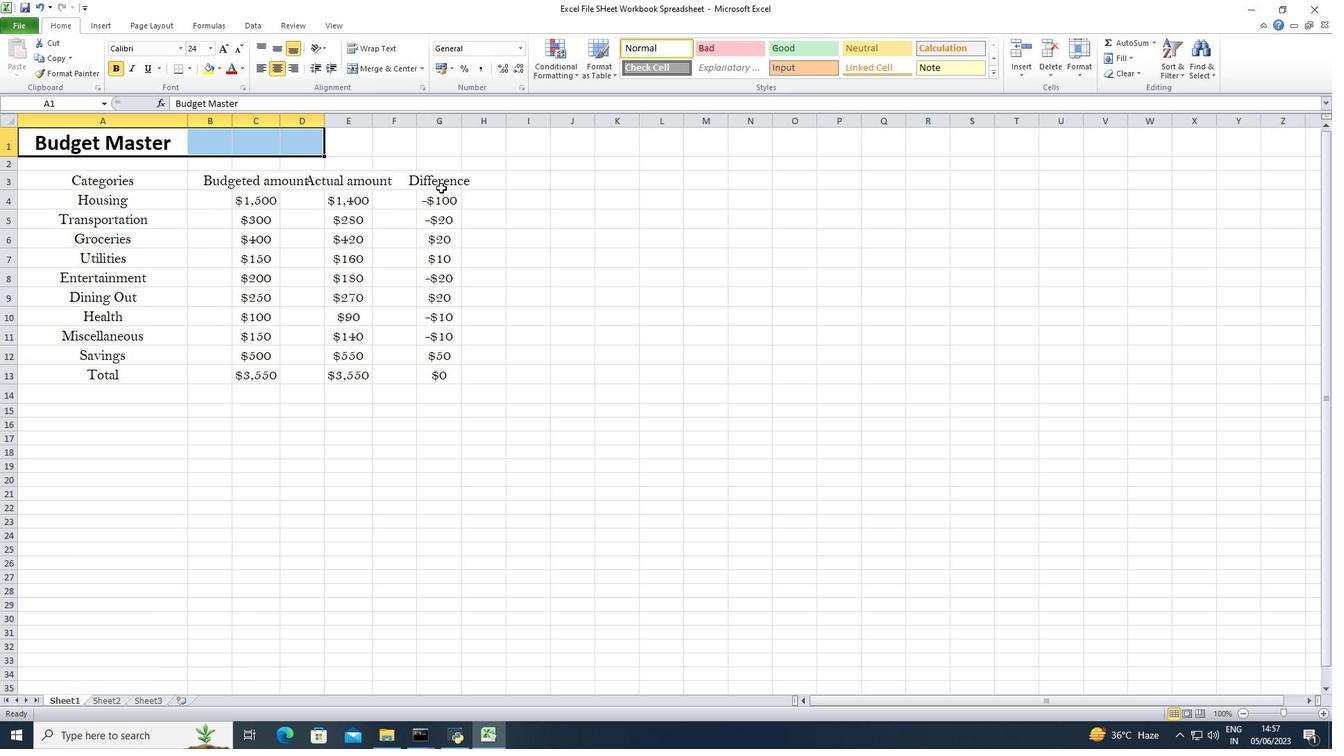 
Action: Mouse pressed left at (553, 202)
Screenshot: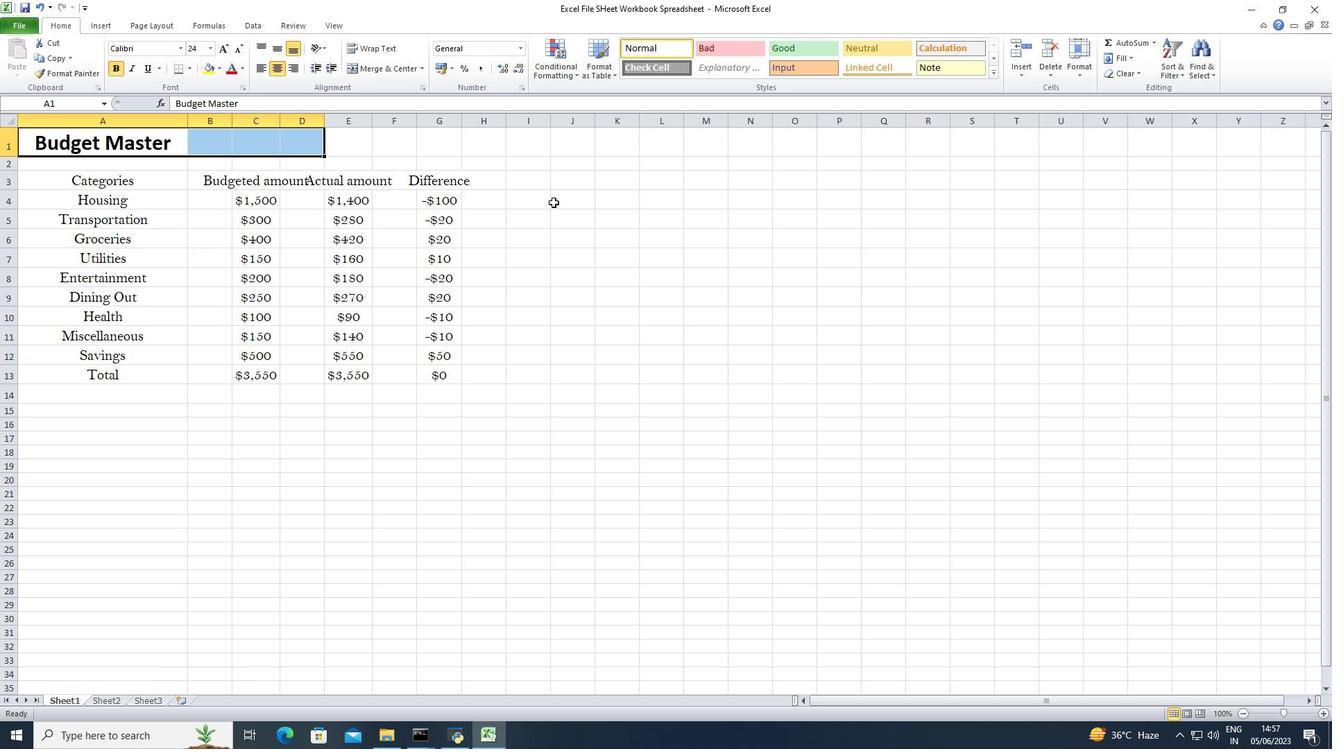
